 Task: For heading Arial Rounded MT Bold with Underline.  font size for heading26,  'Change the font style of data to'Browallia New.  and font size to 18,  Change the alignment of both headline & data to Align middle & Align Text left.  In the sheet  Excelerate Sales review 
Action: Mouse moved to (126, 140)
Screenshot: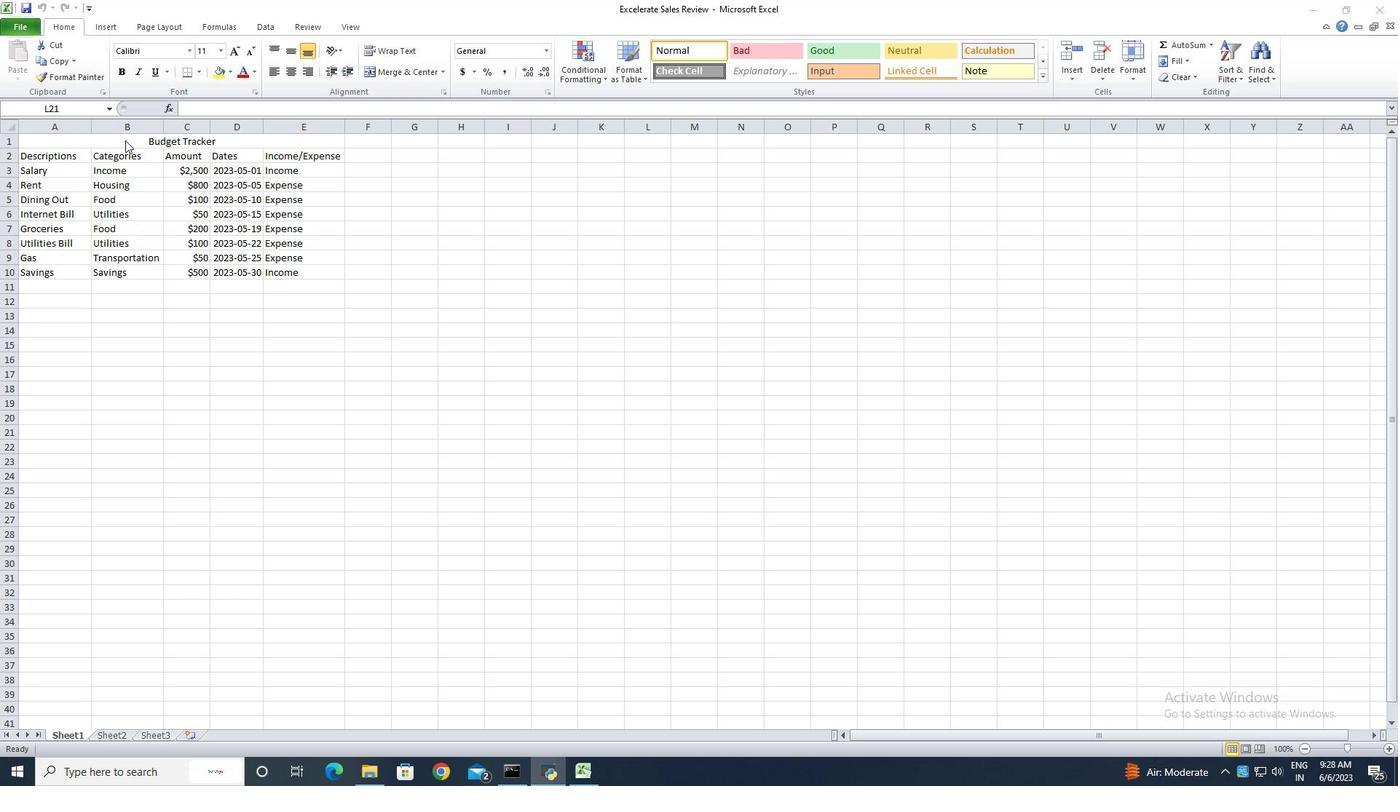 
Action: Mouse pressed left at (126, 140)
Screenshot: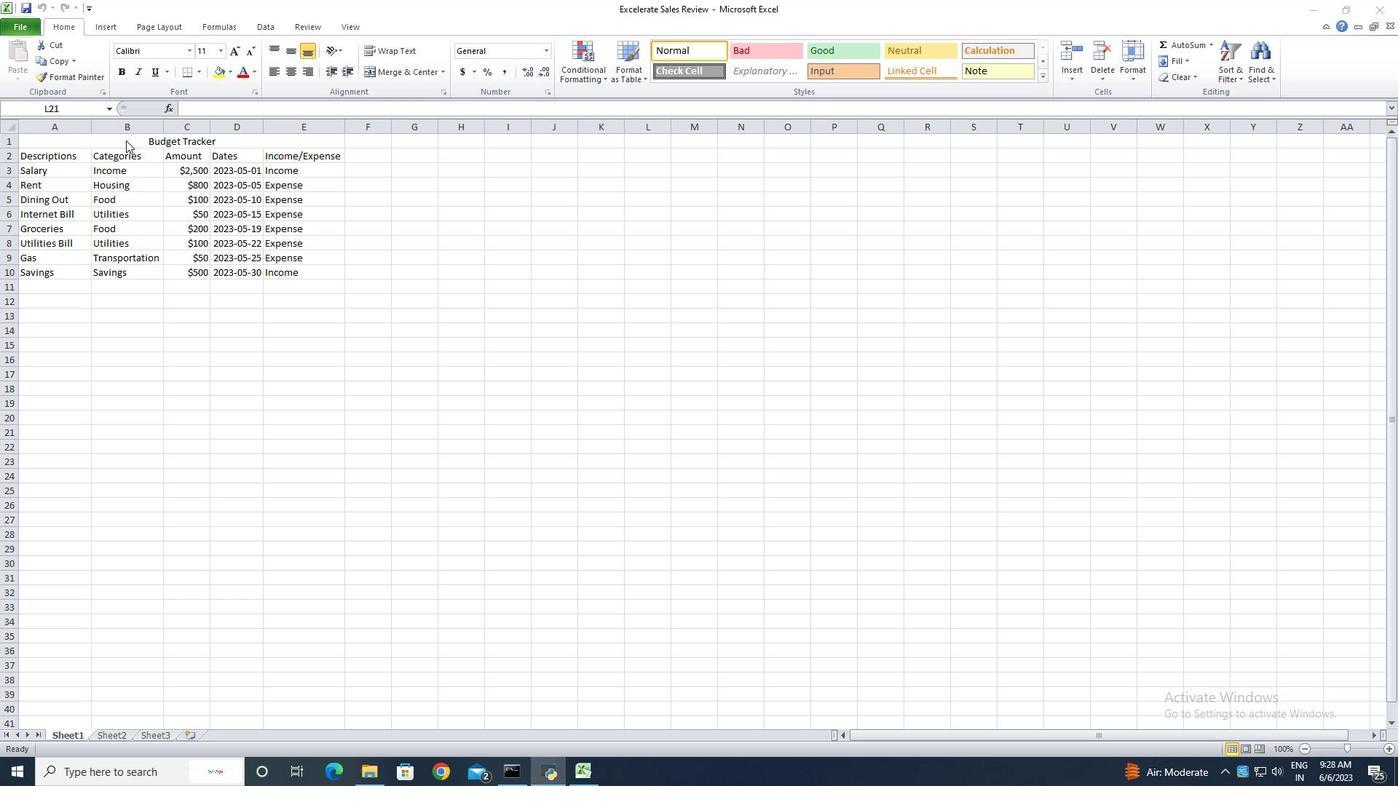 
Action: Mouse moved to (126, 140)
Screenshot: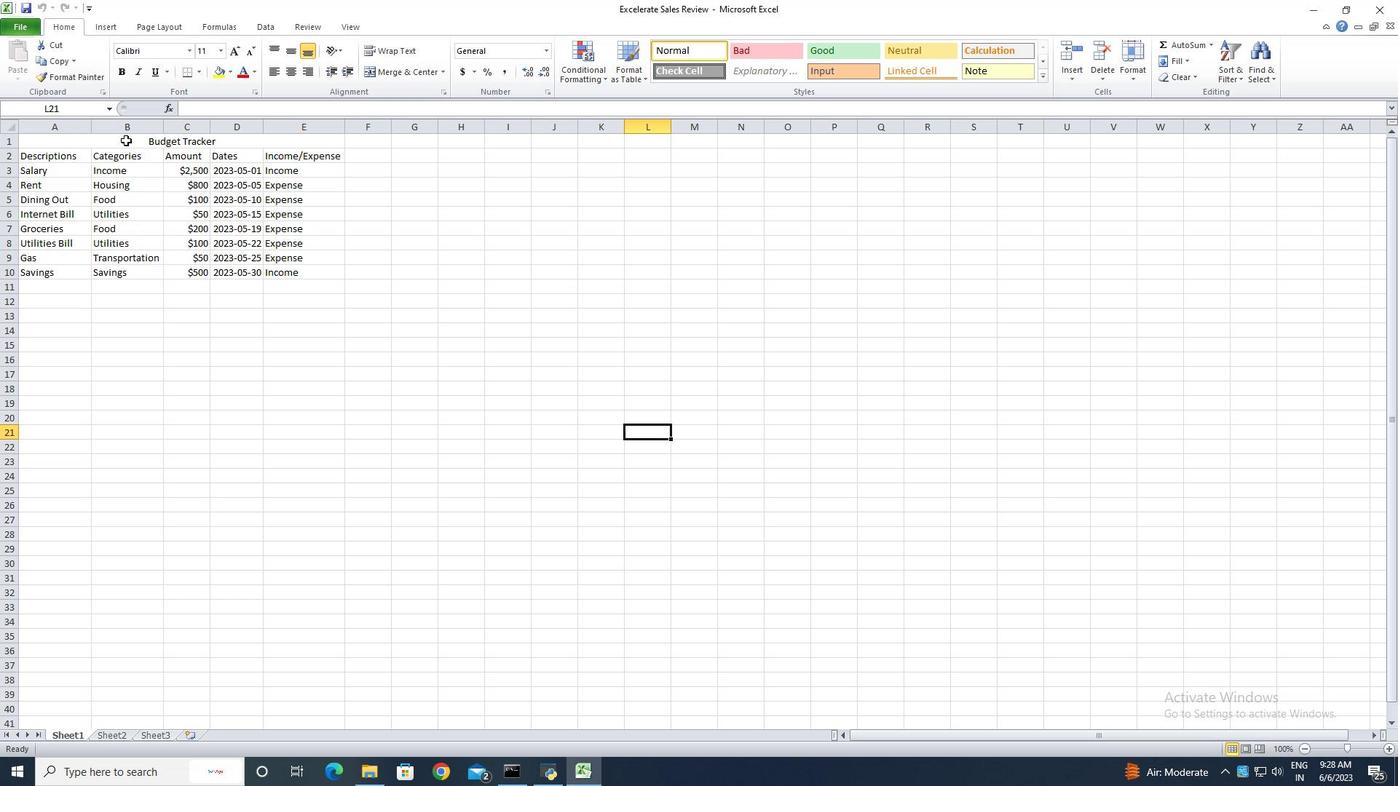 
Action: Mouse pressed left at (126, 140)
Screenshot: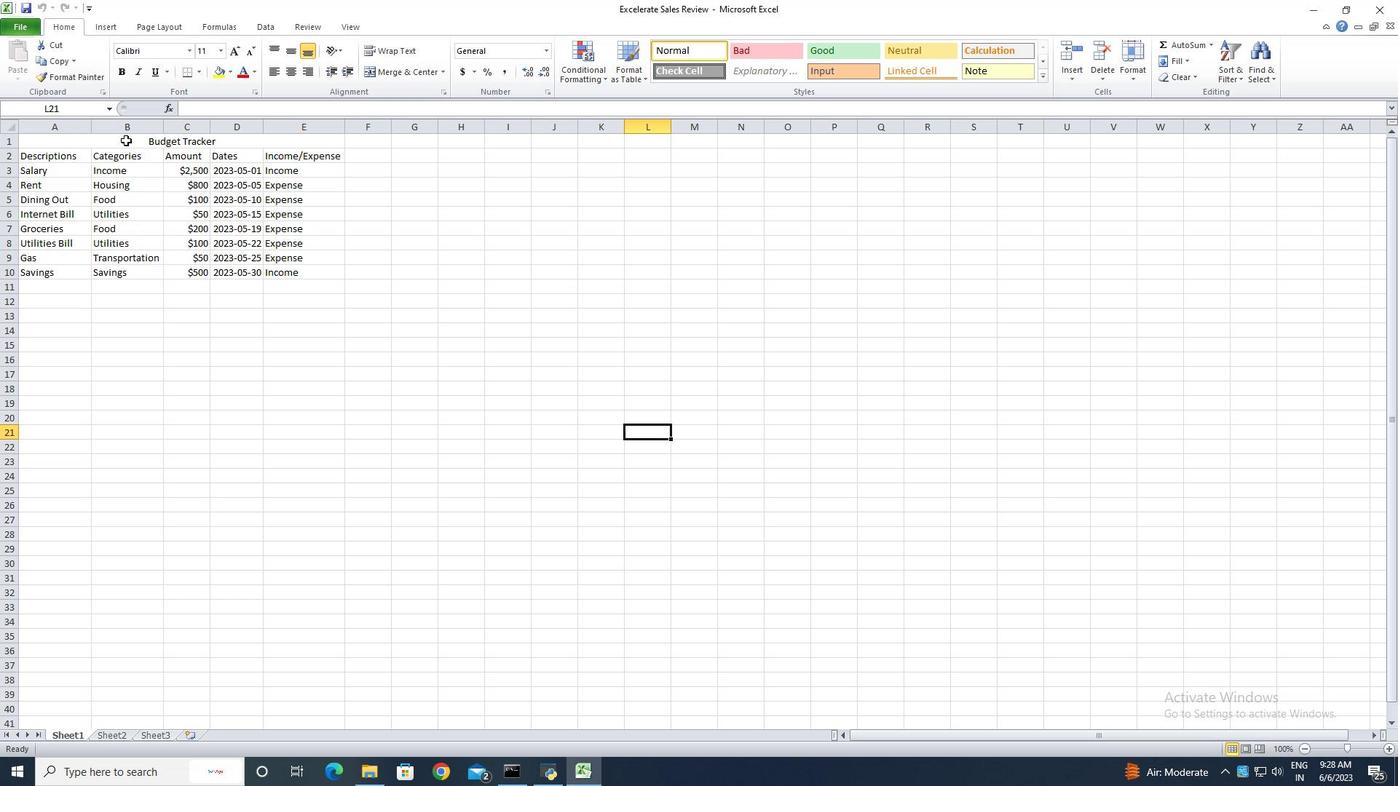 
Action: Mouse pressed left at (126, 140)
Screenshot: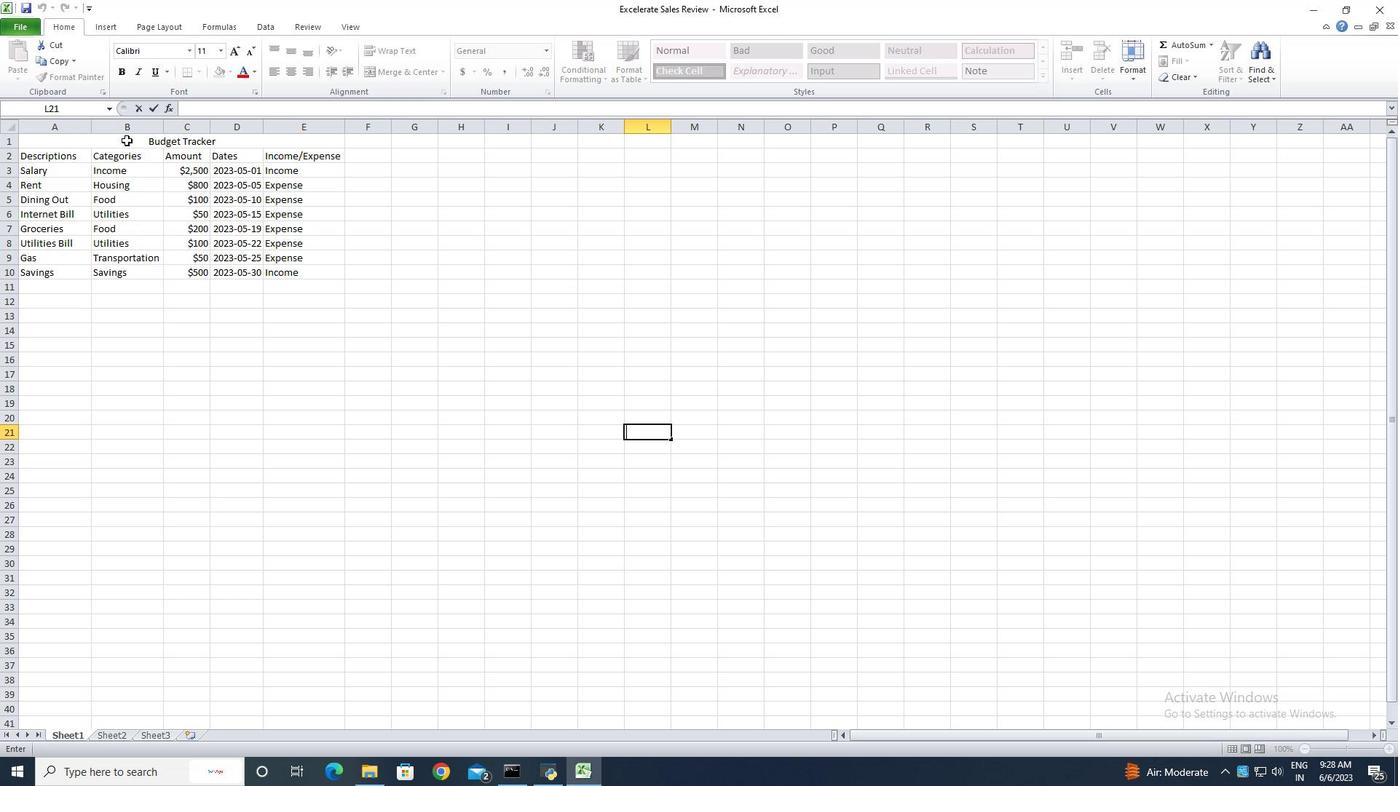 
Action: Mouse moved to (188, 45)
Screenshot: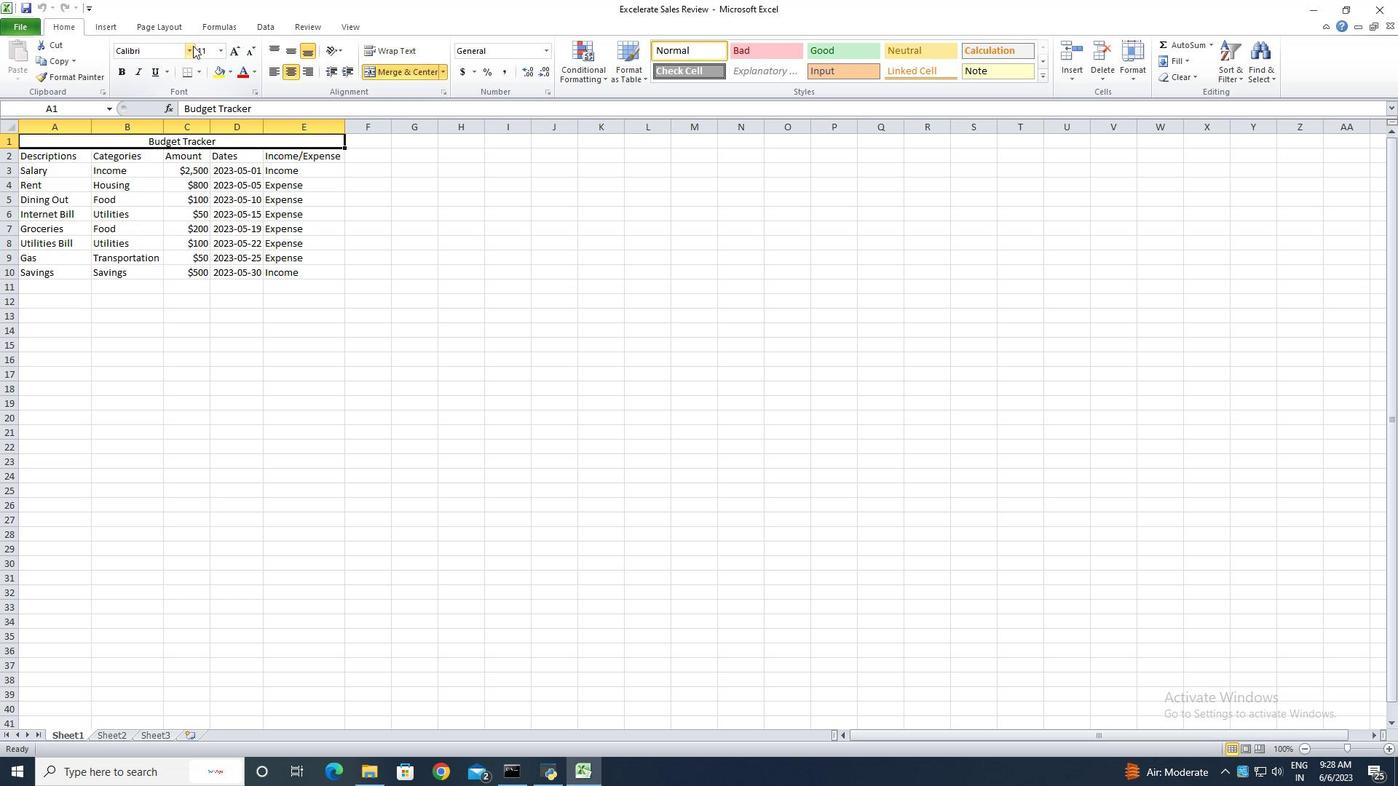 
Action: Mouse pressed left at (188, 45)
Screenshot: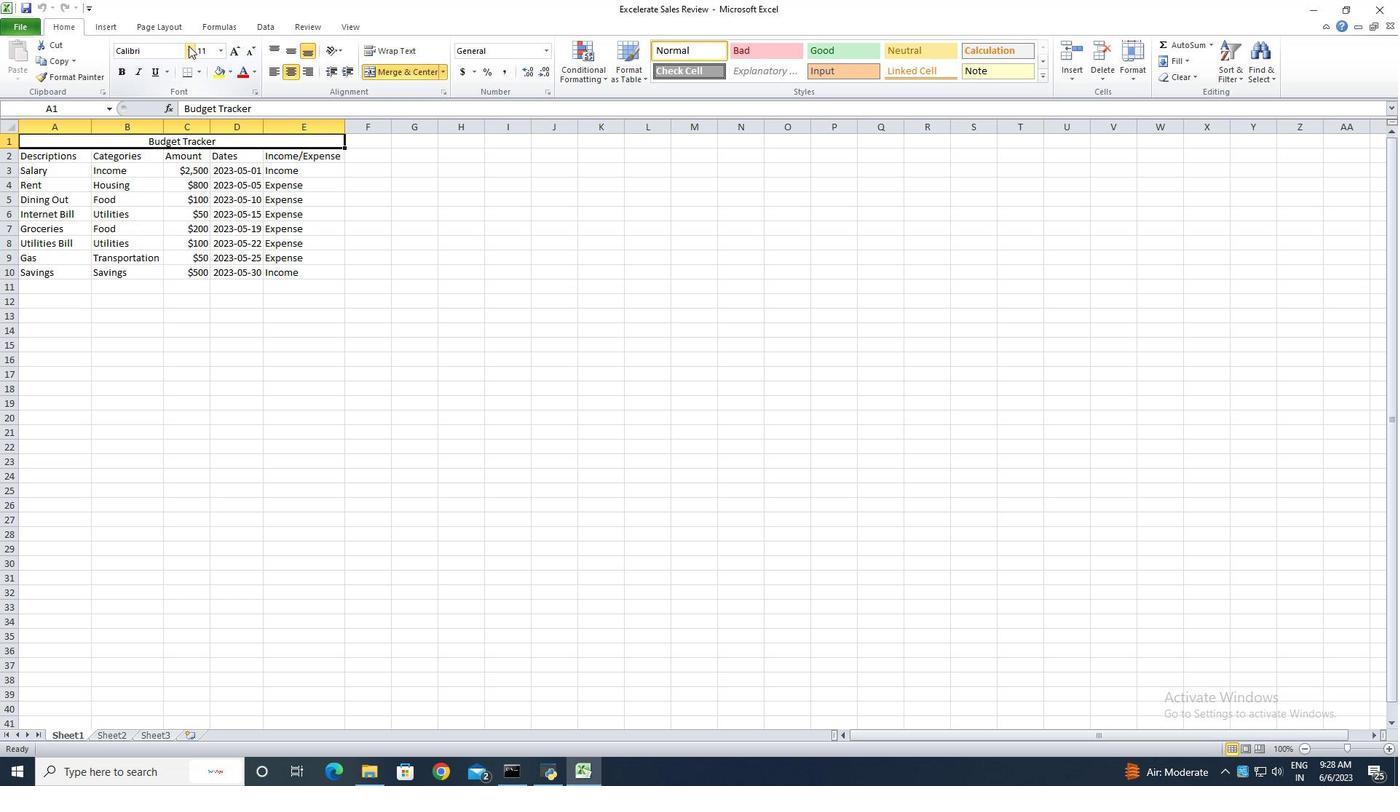 
Action: Mouse moved to (185, 219)
Screenshot: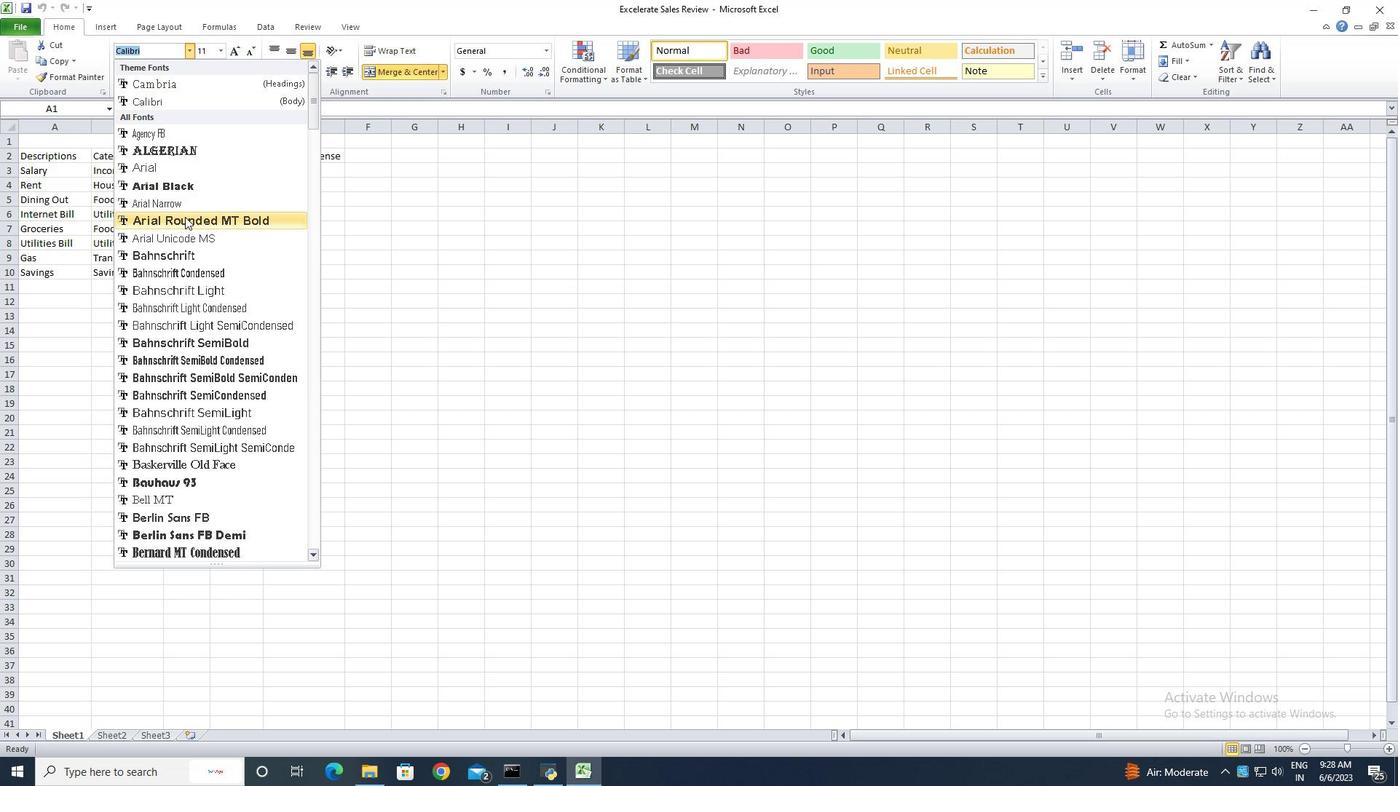 
Action: Mouse pressed left at (185, 219)
Screenshot: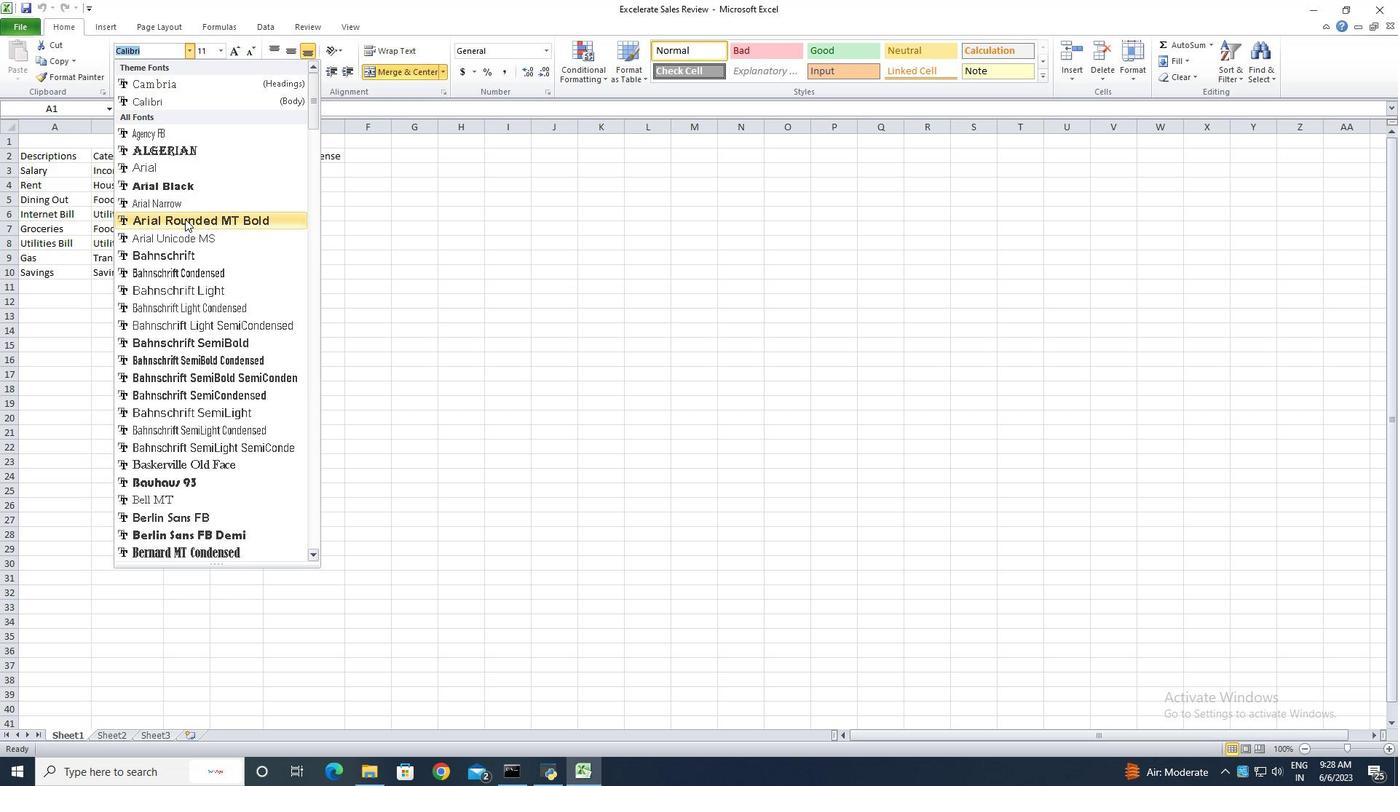 
Action: Mouse moved to (158, 72)
Screenshot: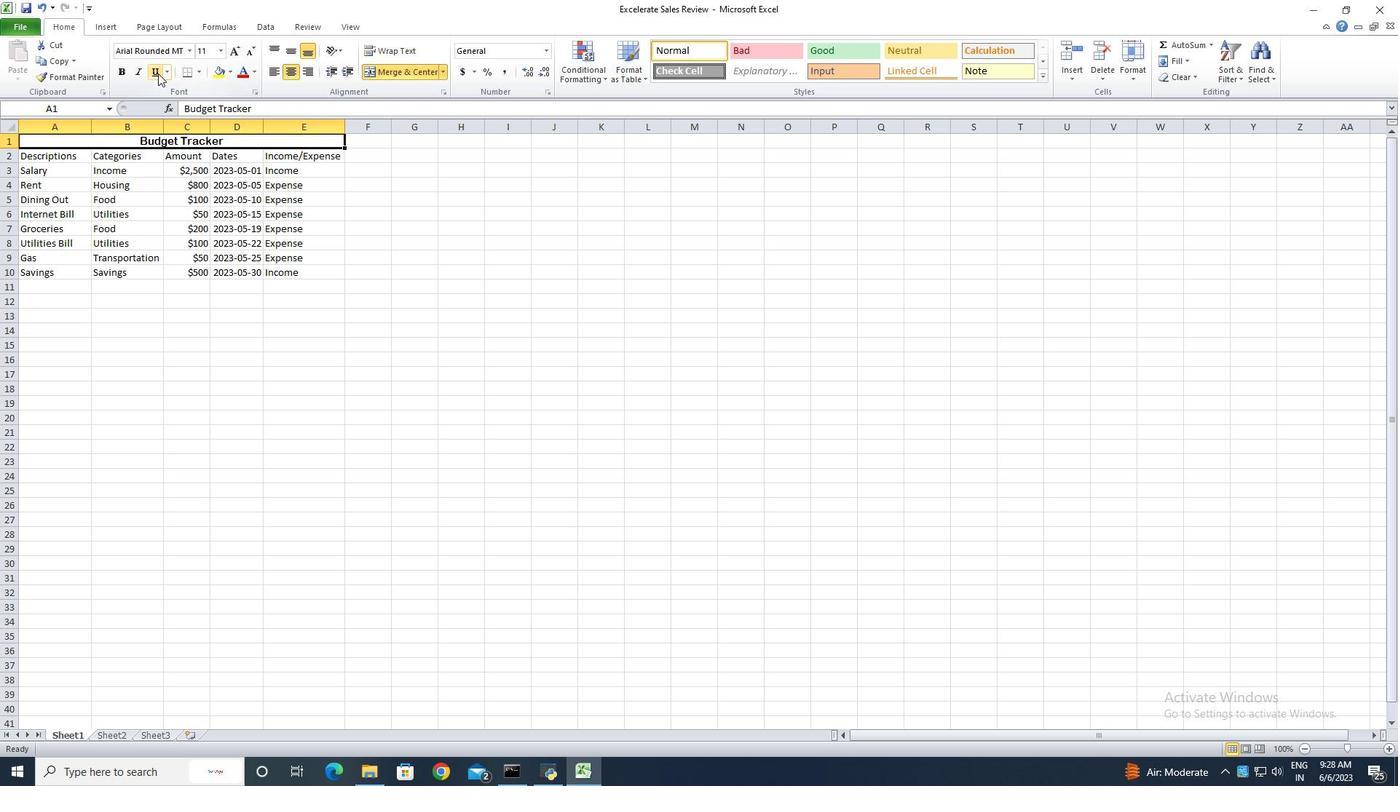 
Action: Mouse pressed left at (158, 72)
Screenshot: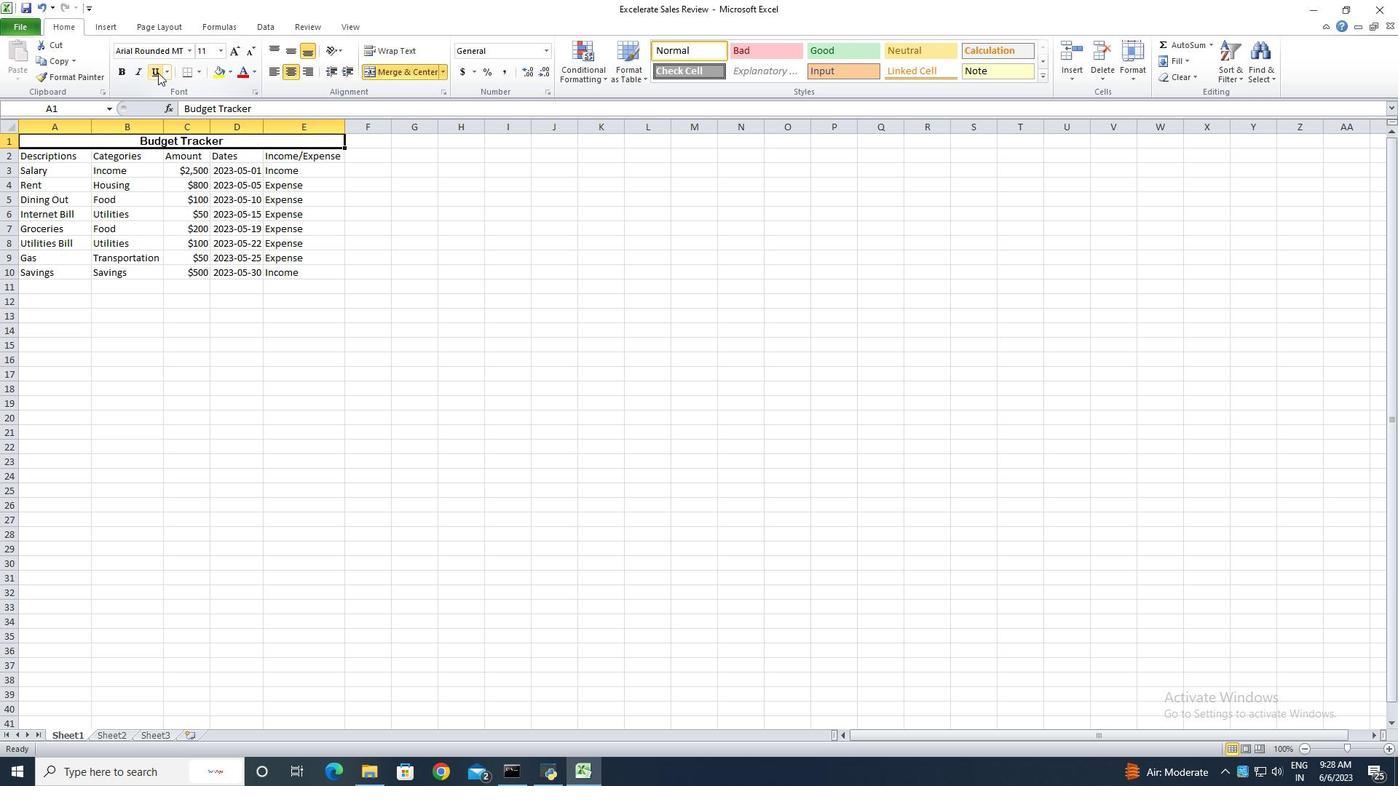 
Action: Mouse moved to (236, 52)
Screenshot: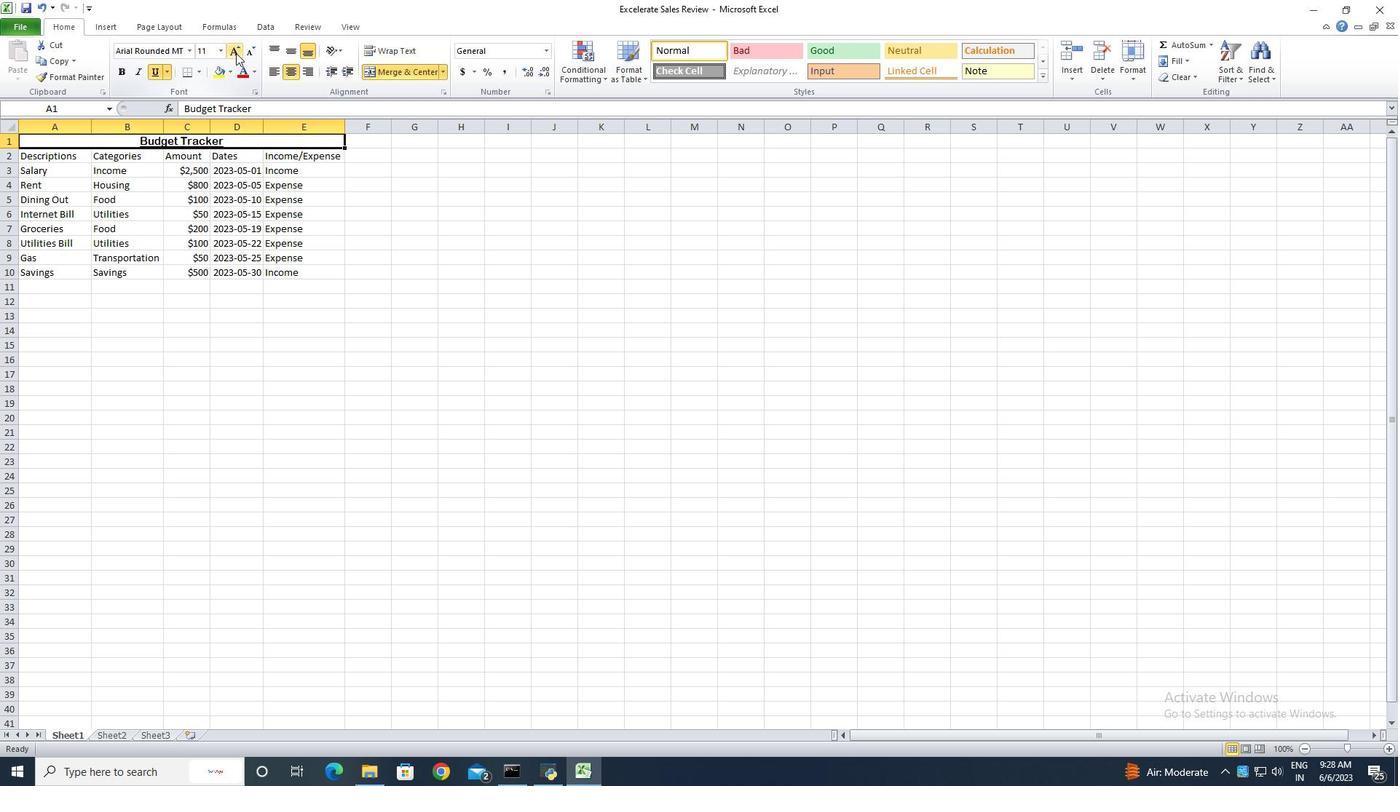
Action: Mouse pressed left at (236, 52)
Screenshot: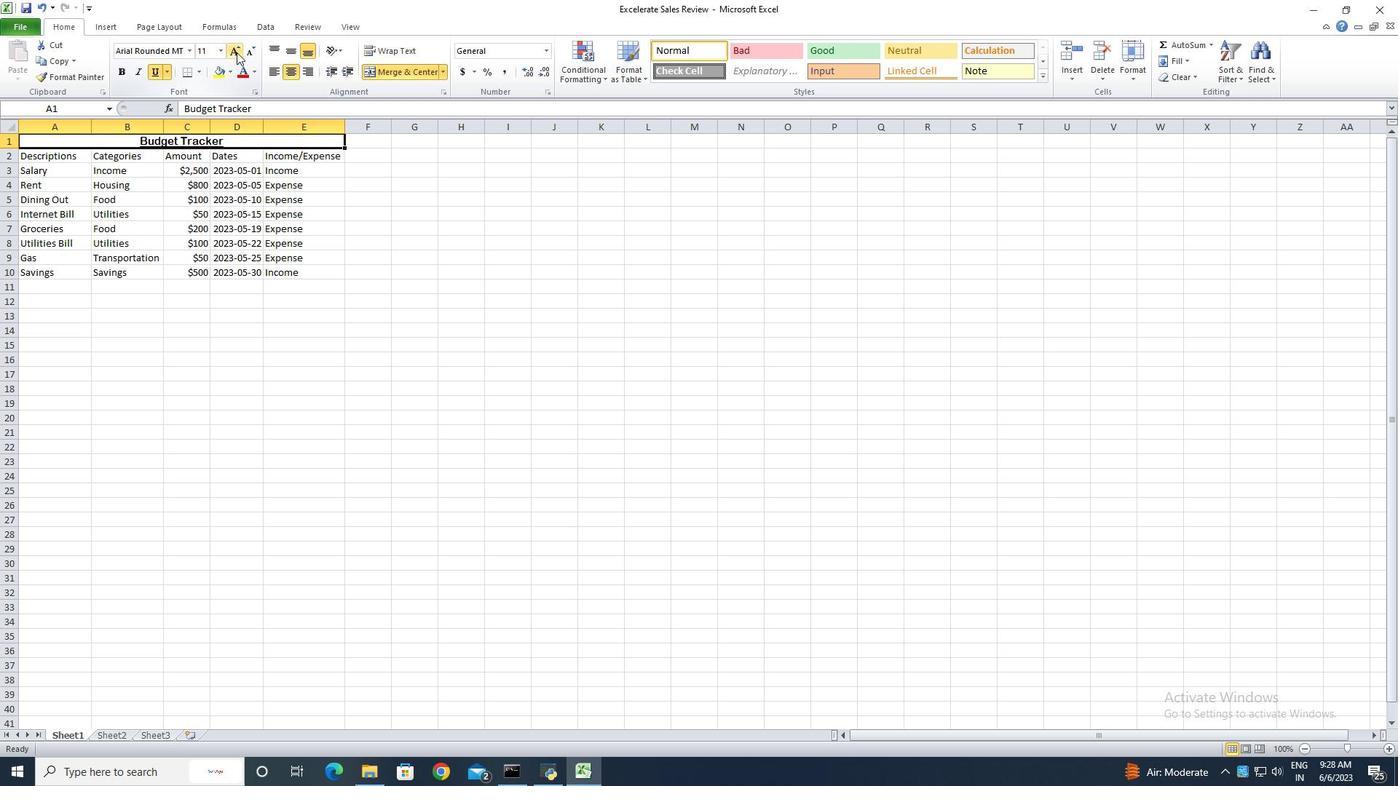 
Action: Mouse pressed left at (236, 52)
Screenshot: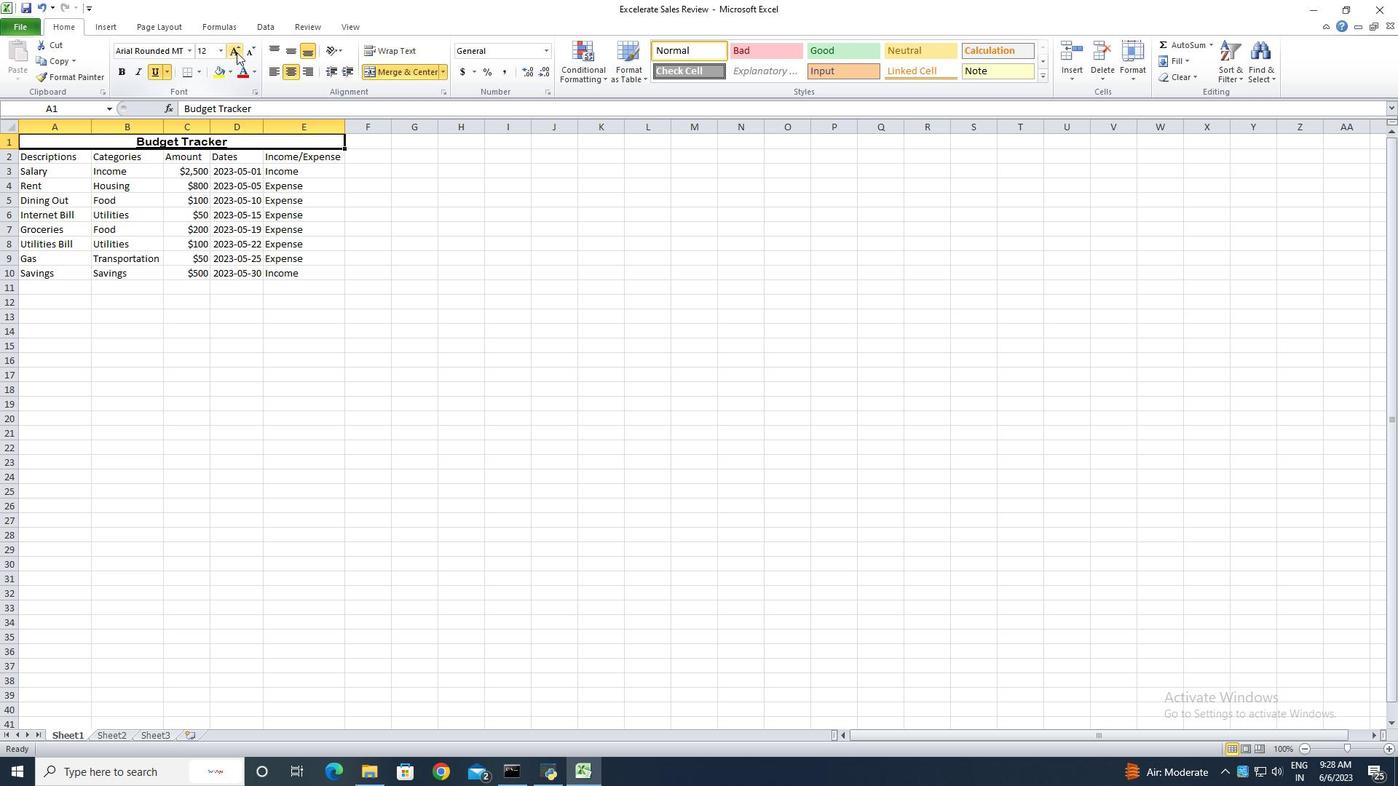 
Action: Mouse pressed left at (236, 52)
Screenshot: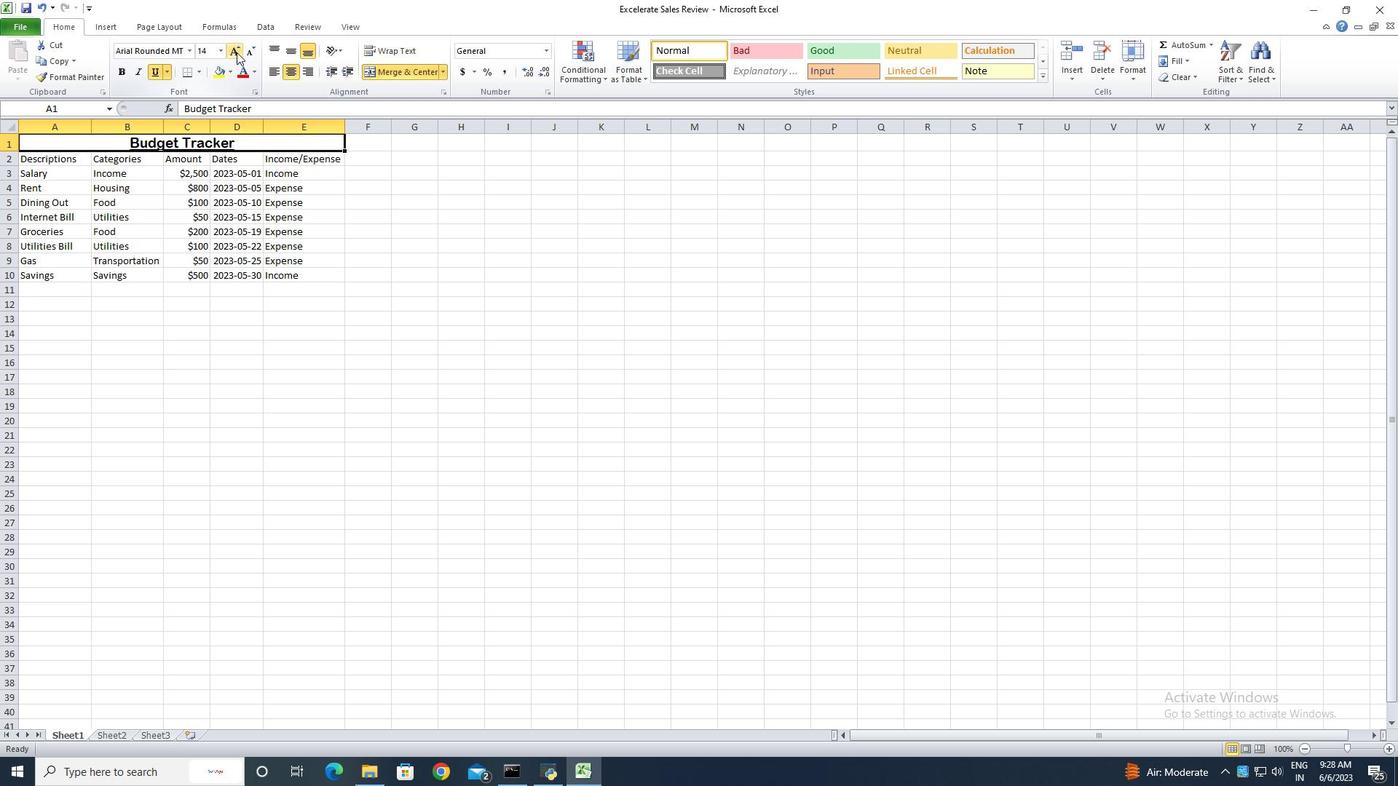 
Action: Mouse pressed left at (236, 52)
Screenshot: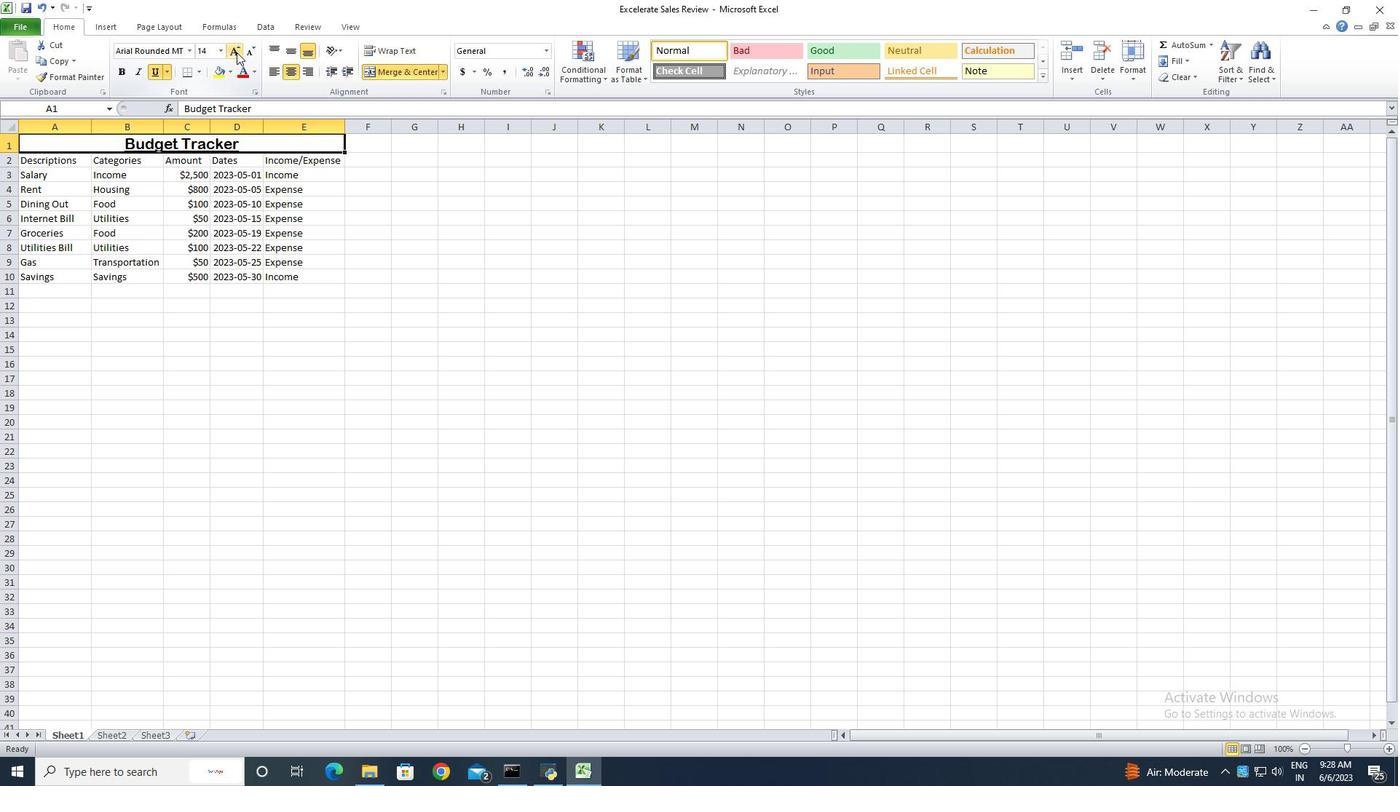 
Action: Mouse pressed left at (236, 52)
Screenshot: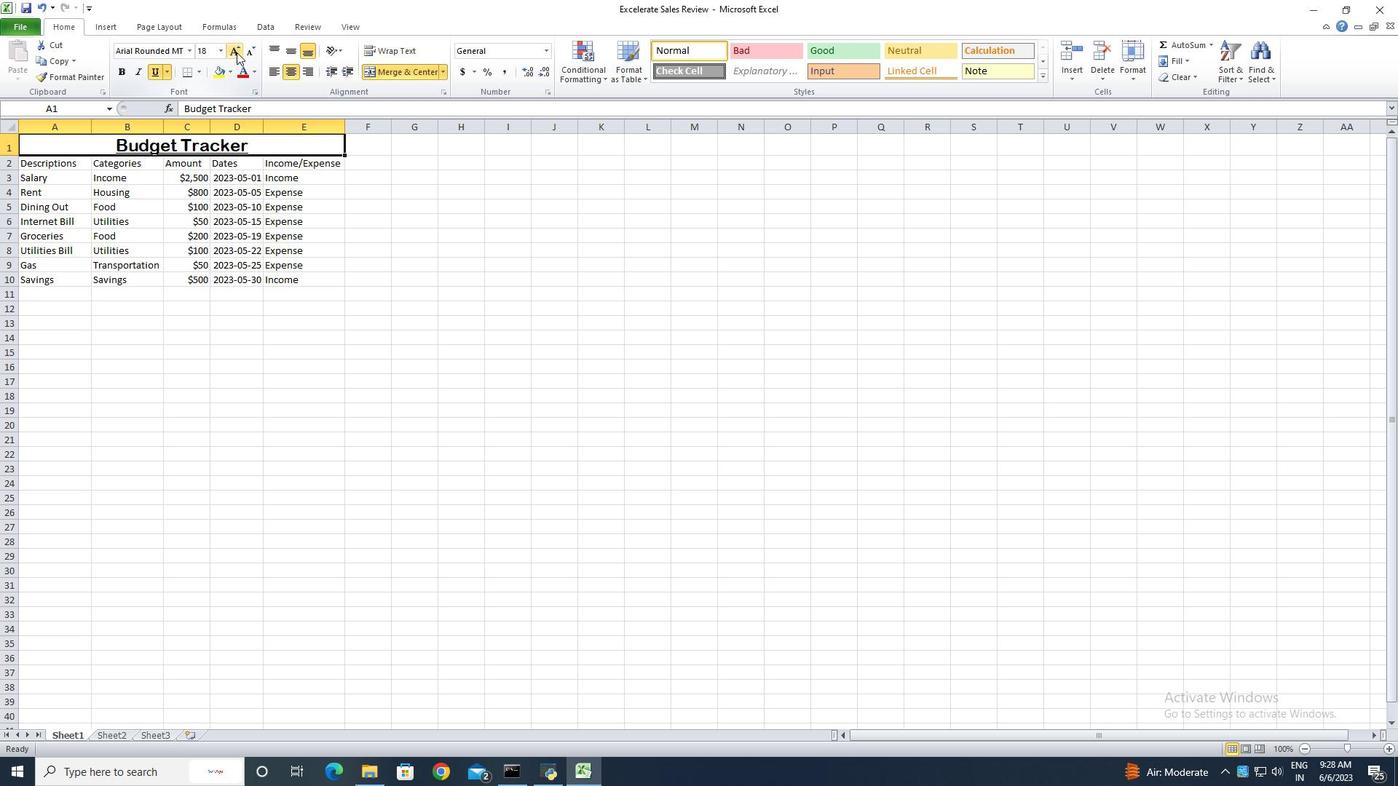 
Action: Mouse pressed left at (236, 52)
Screenshot: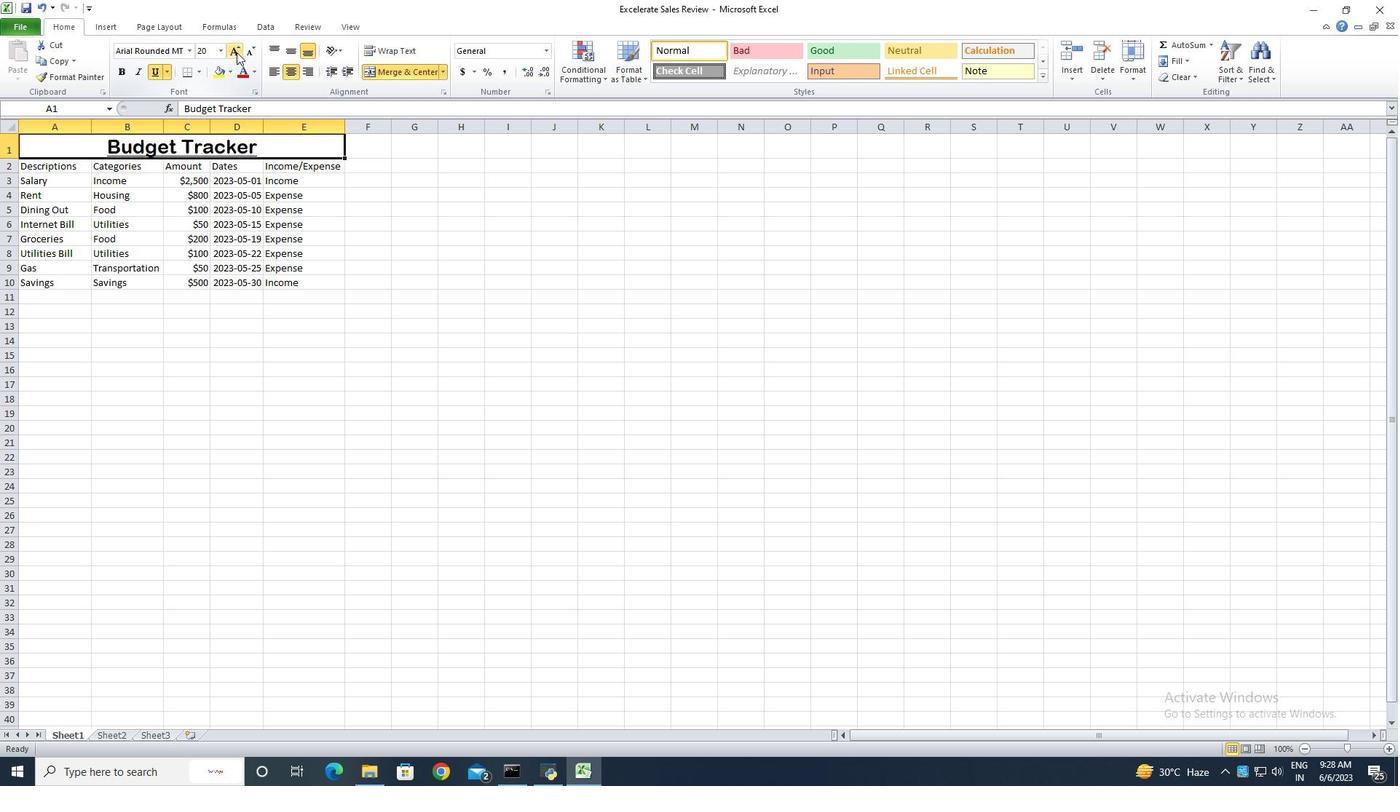 
Action: Mouse pressed left at (236, 52)
Screenshot: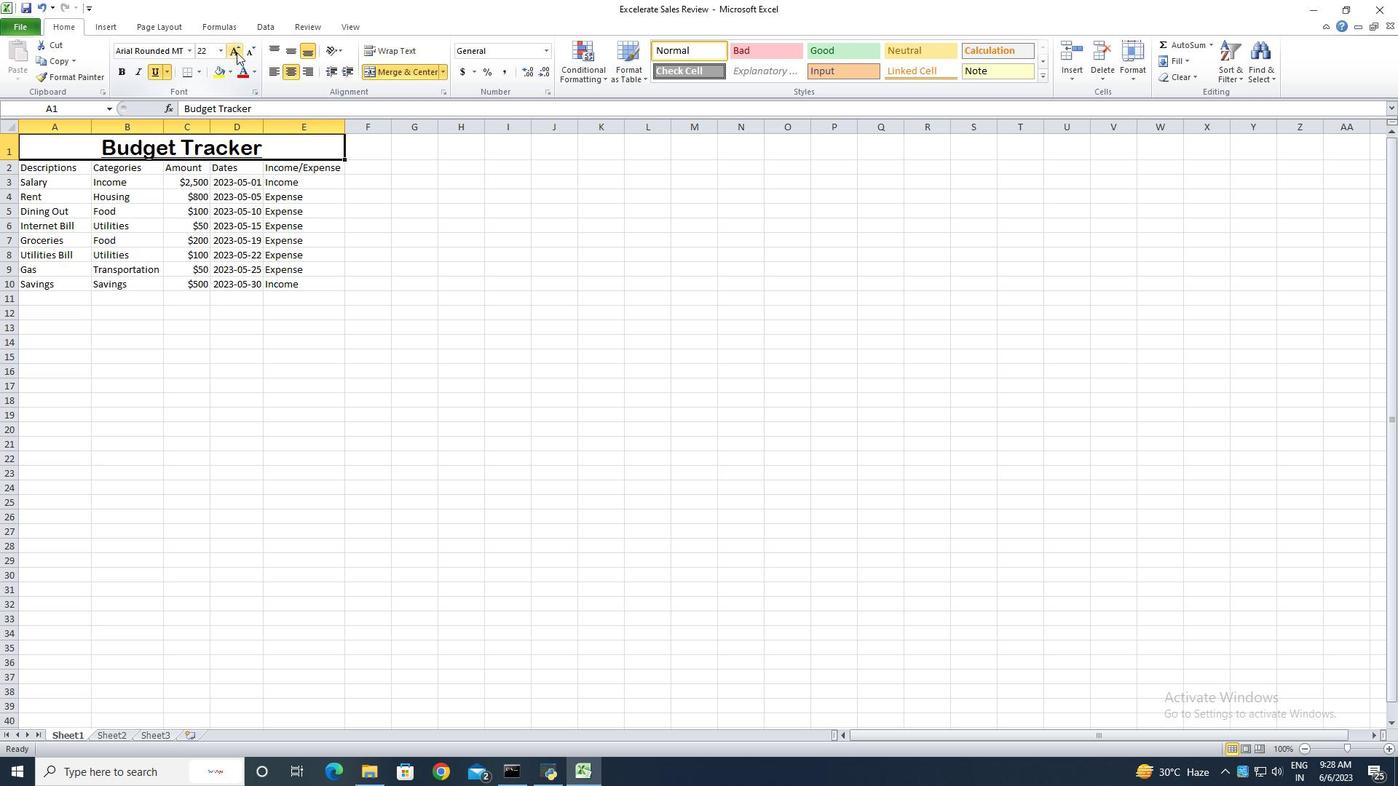 
Action: Mouse pressed left at (236, 52)
Screenshot: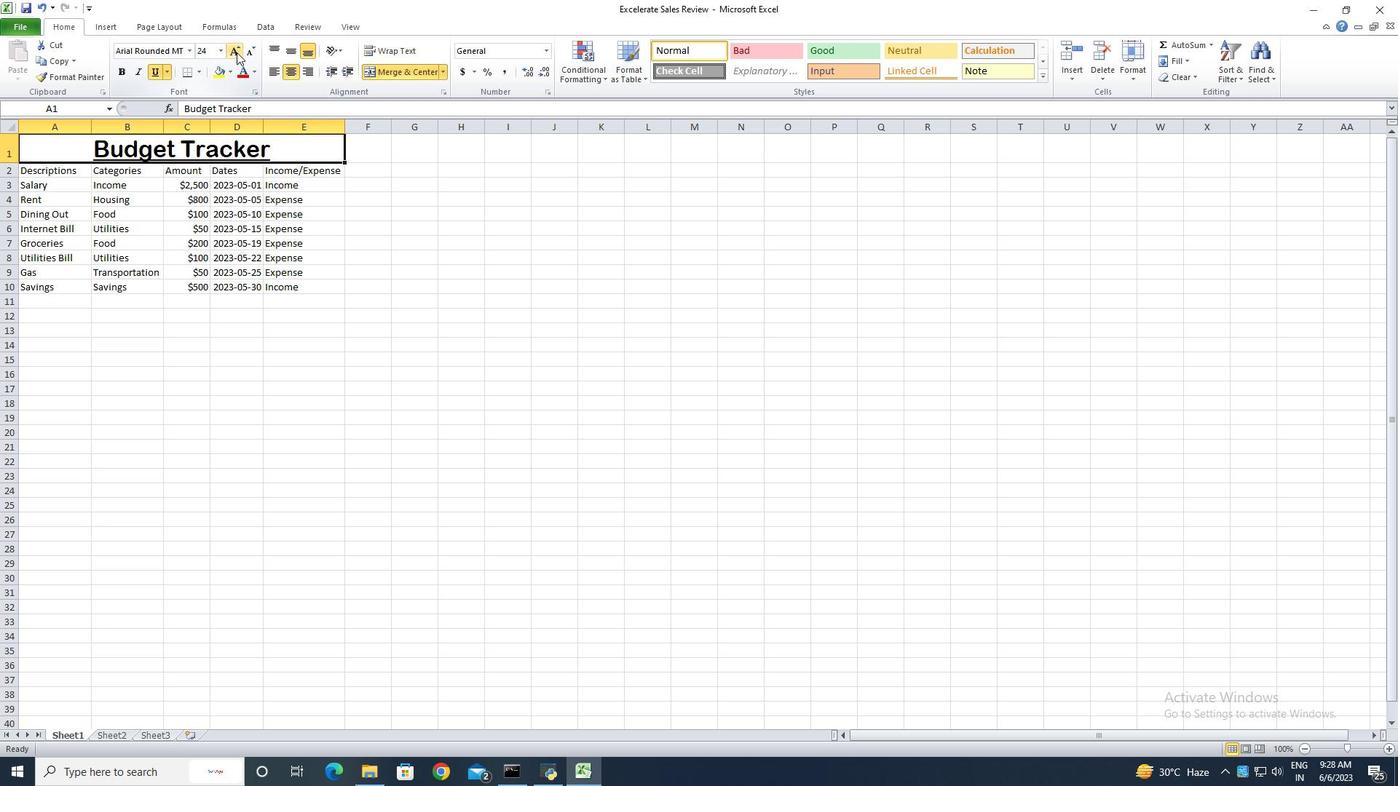 
Action: Mouse moved to (43, 173)
Screenshot: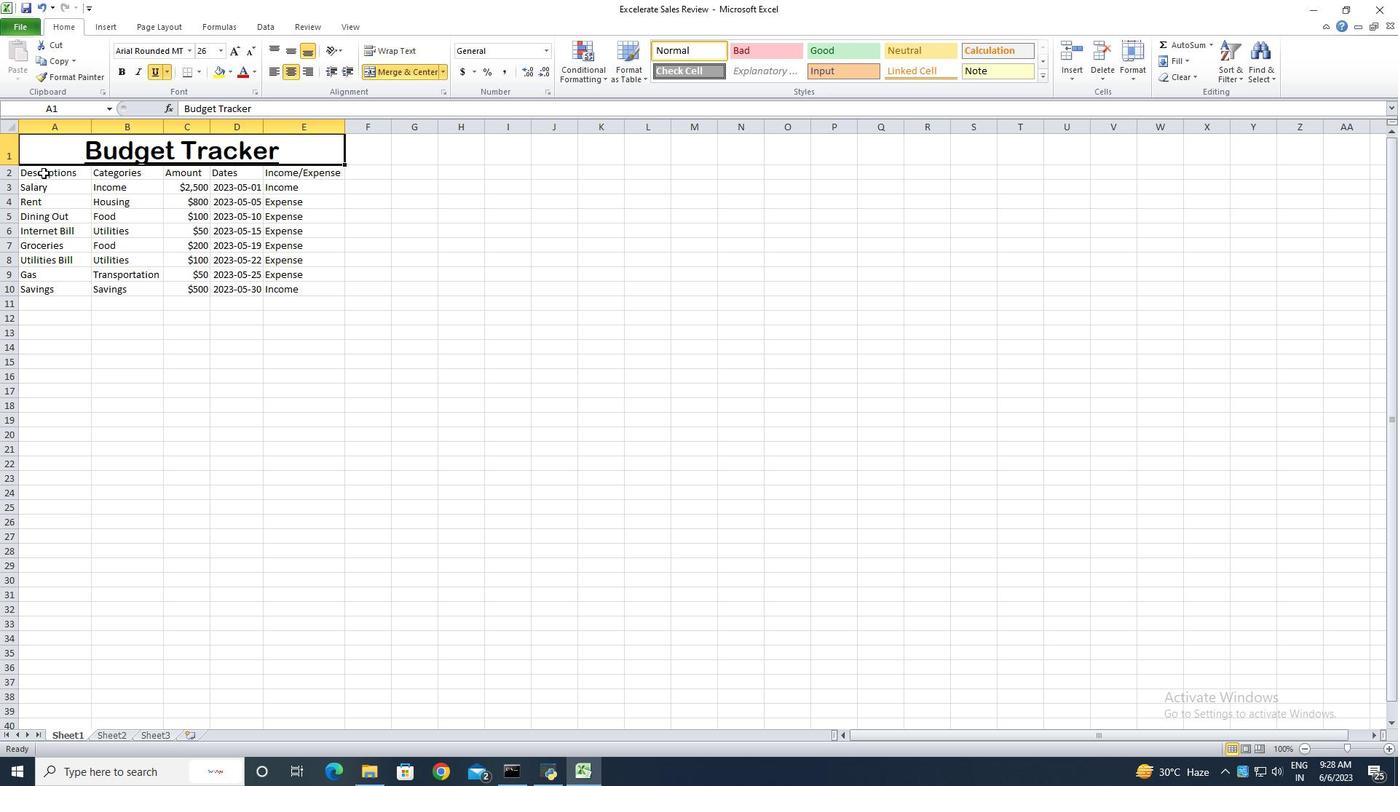 
Action: Mouse pressed left at (43, 173)
Screenshot: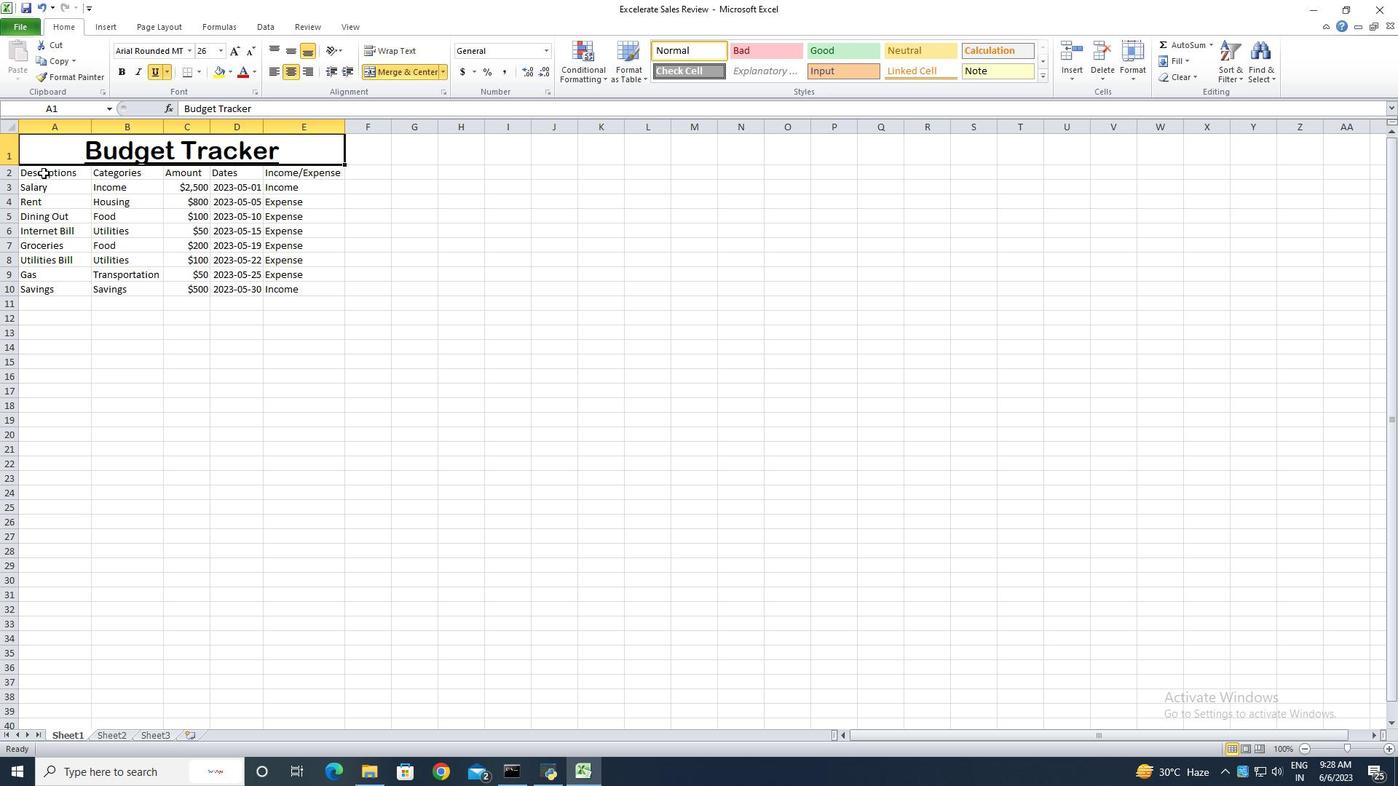 
Action: Mouse moved to (191, 49)
Screenshot: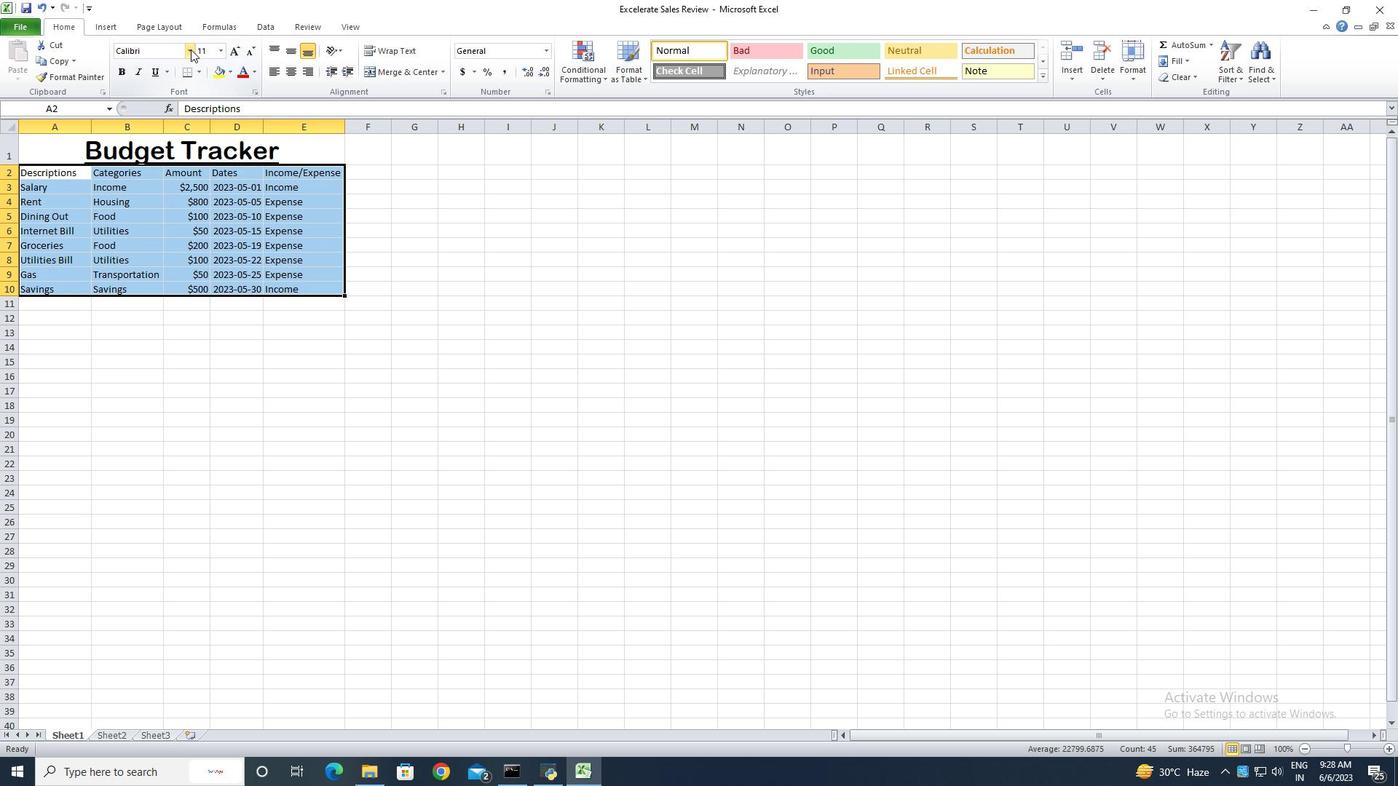 
Action: Mouse pressed left at (191, 49)
Screenshot: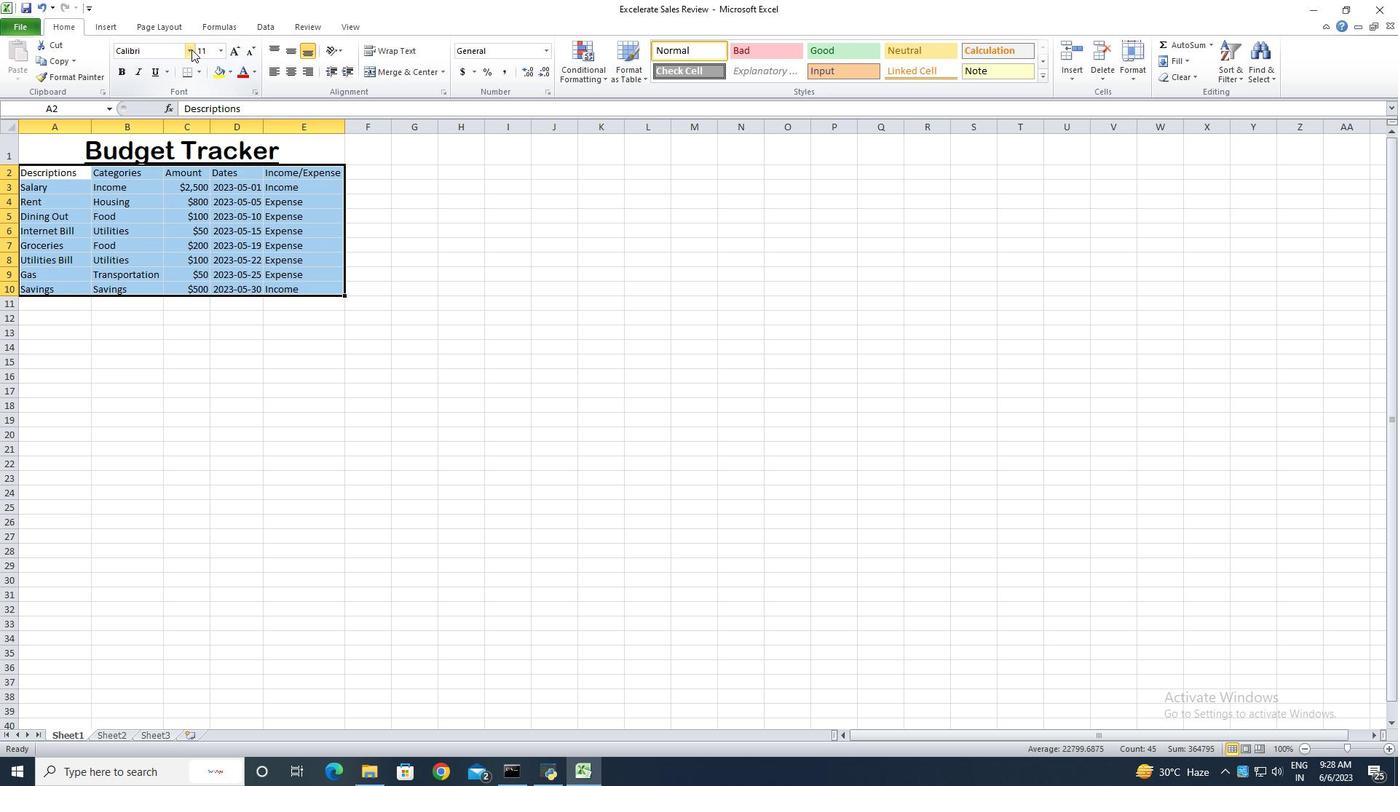 
Action: Key pressed <Key.shift>Browallia<Key.space><Key.shift>New<Key.enter>
Screenshot: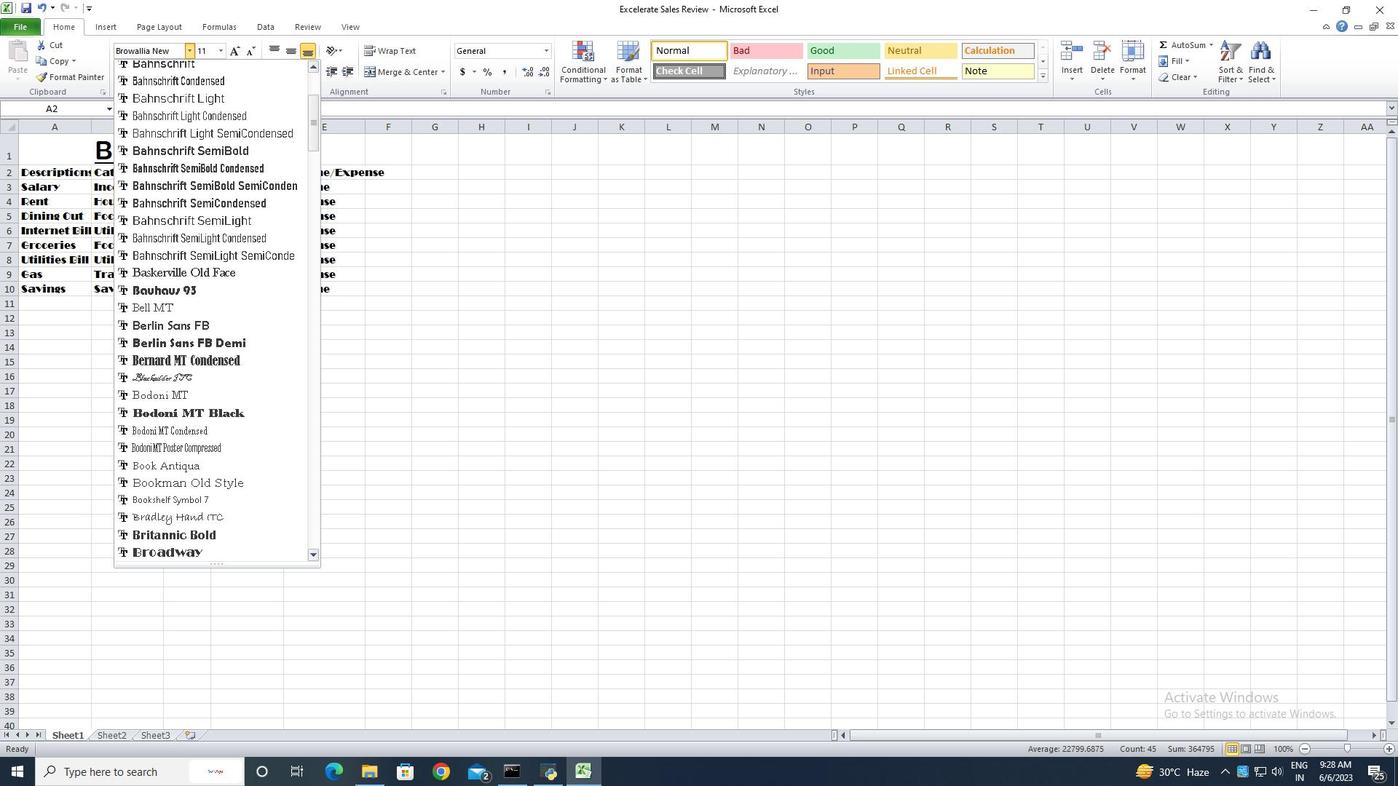 
Action: Mouse moved to (241, 50)
Screenshot: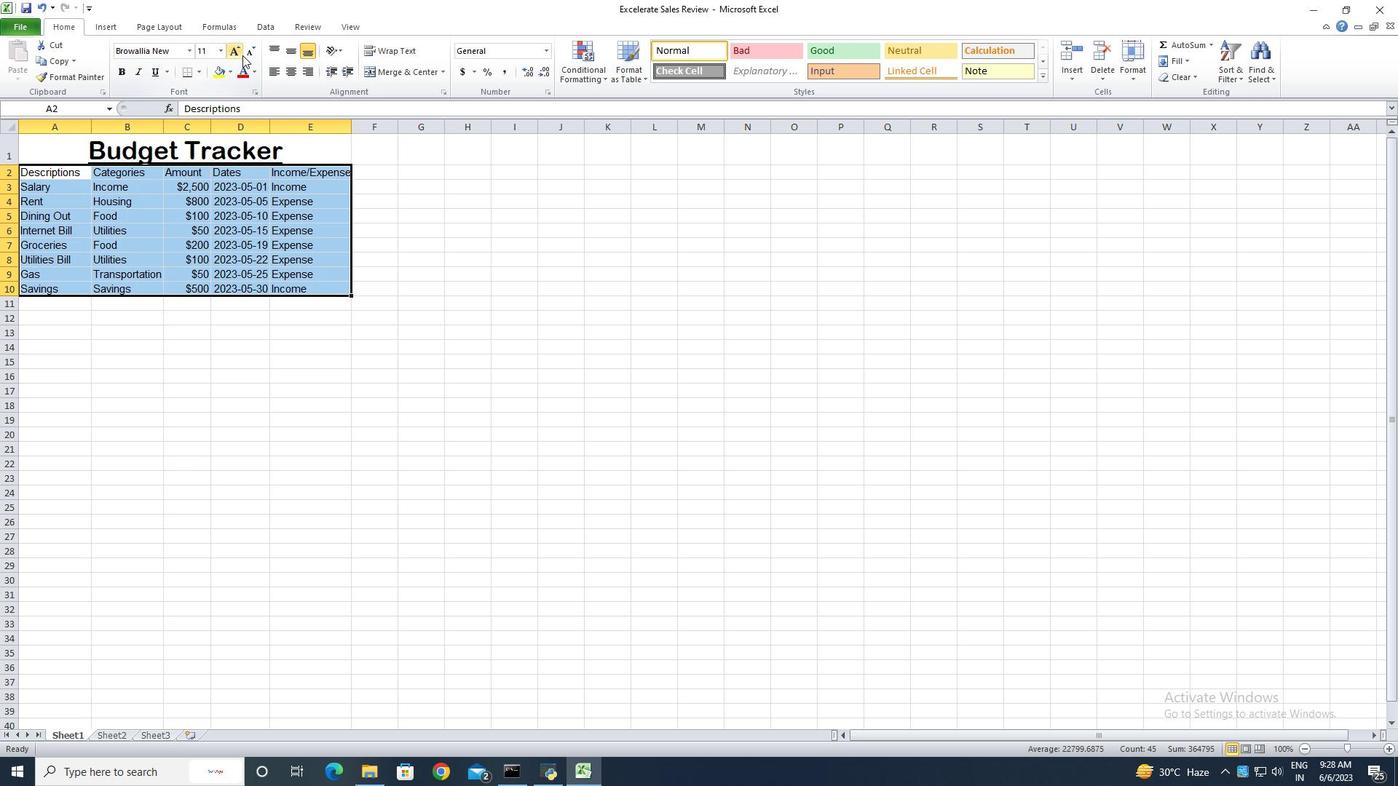 
Action: Mouse pressed left at (241, 50)
Screenshot: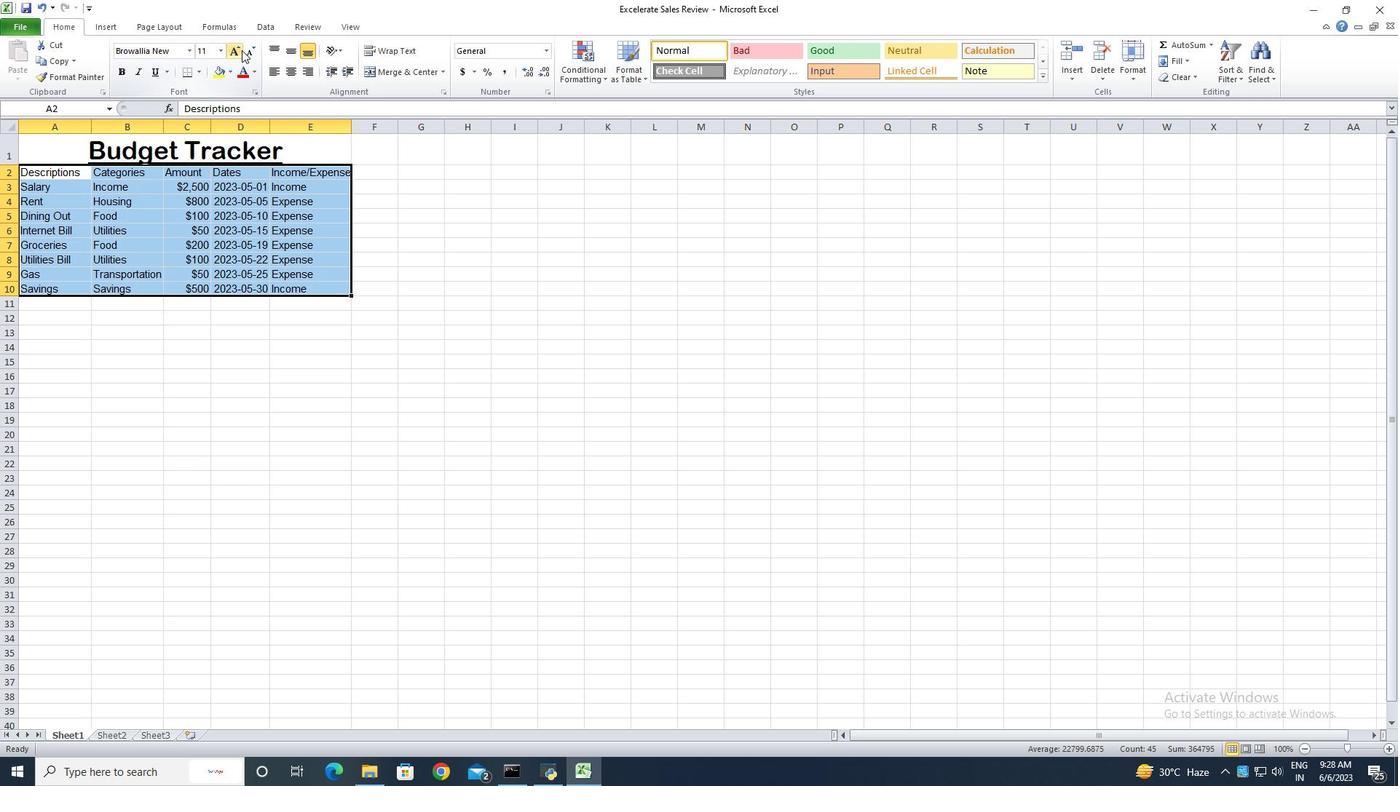 
Action: Mouse pressed left at (241, 50)
Screenshot: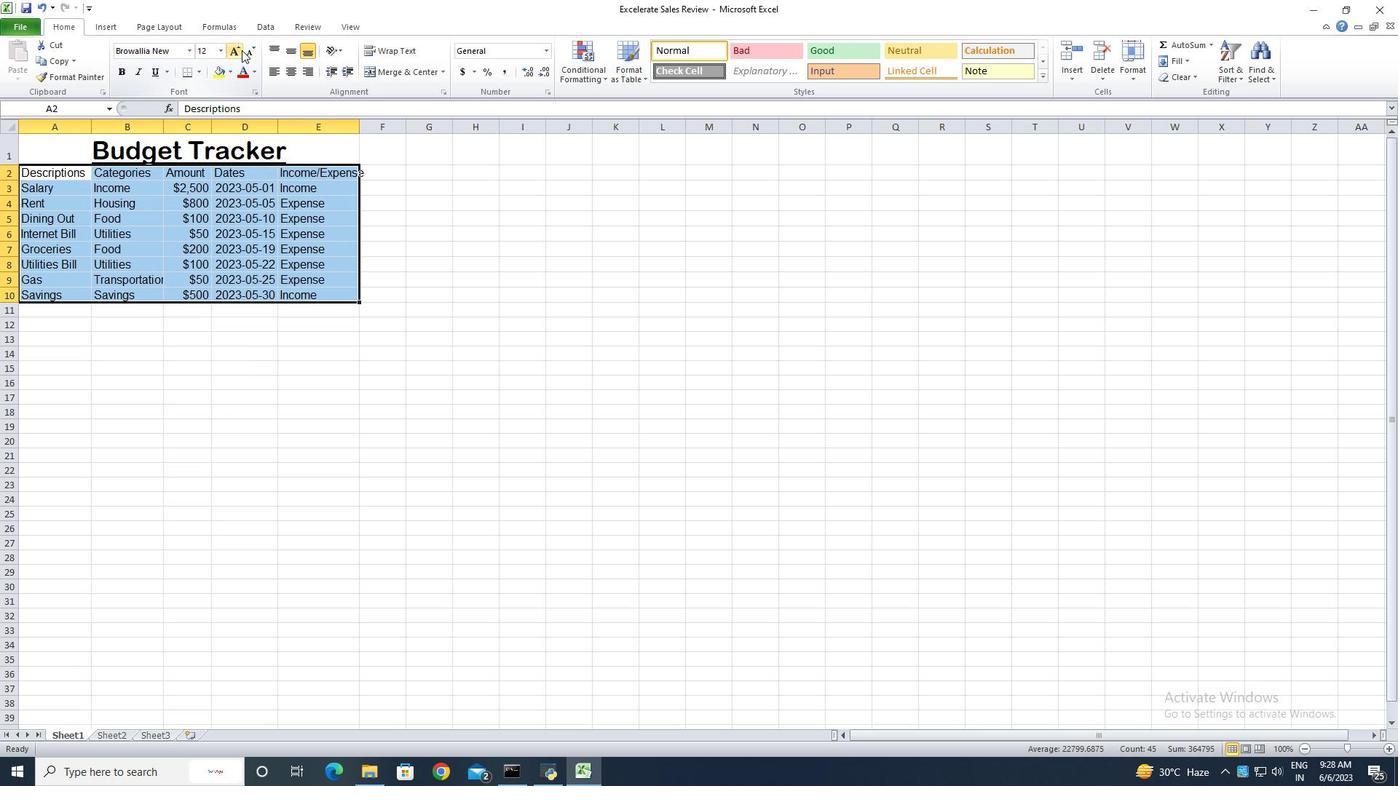 
Action: Mouse pressed left at (241, 50)
Screenshot: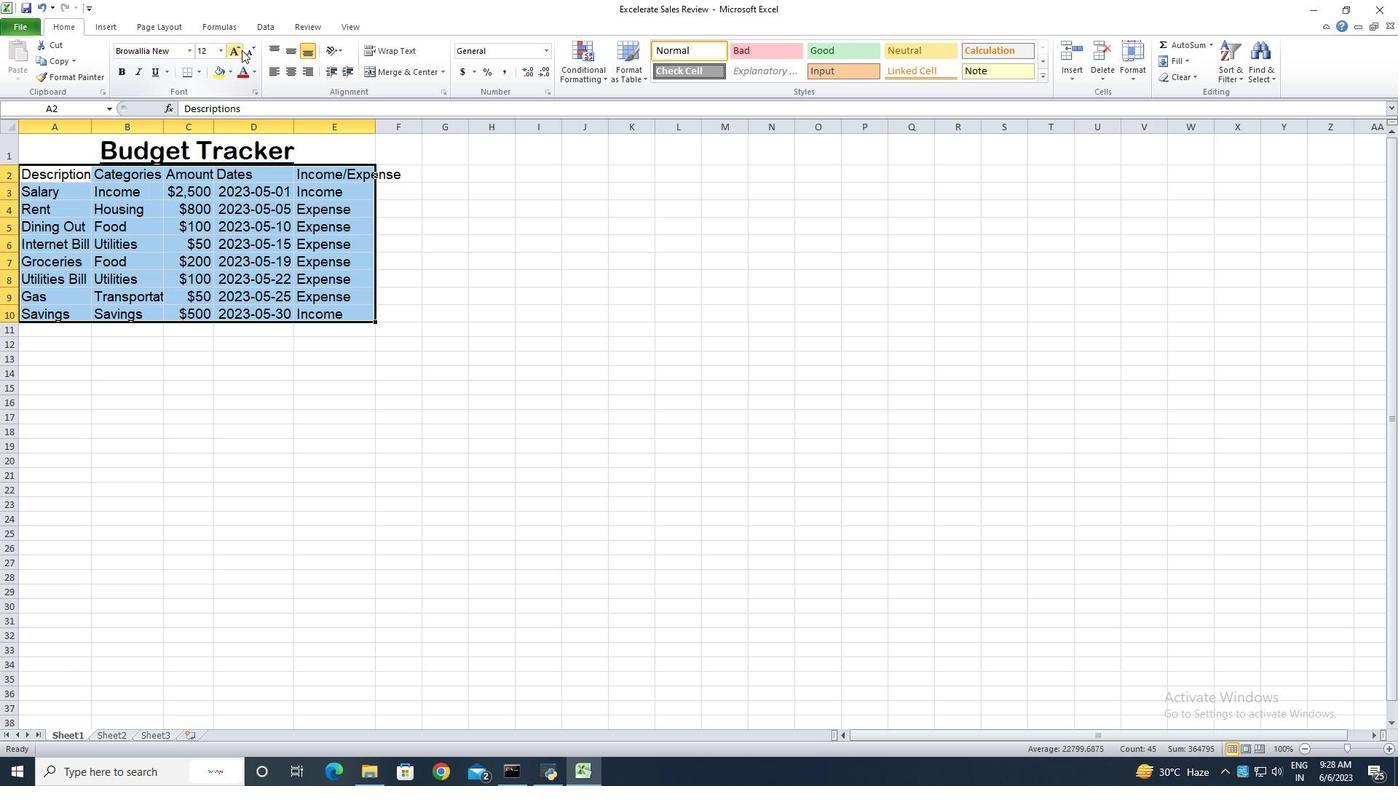 
Action: Mouse pressed left at (241, 50)
Screenshot: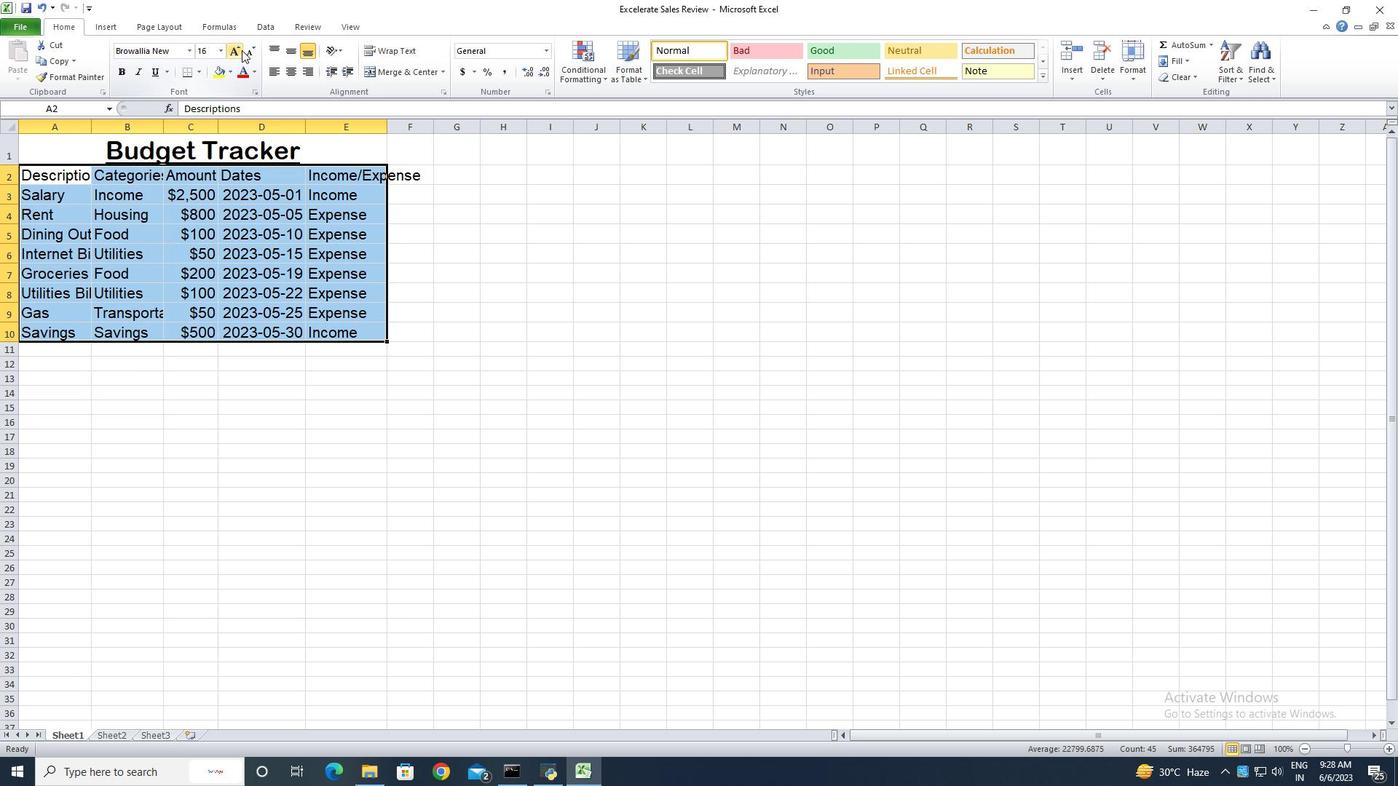 
Action: Mouse moved to (130, 434)
Screenshot: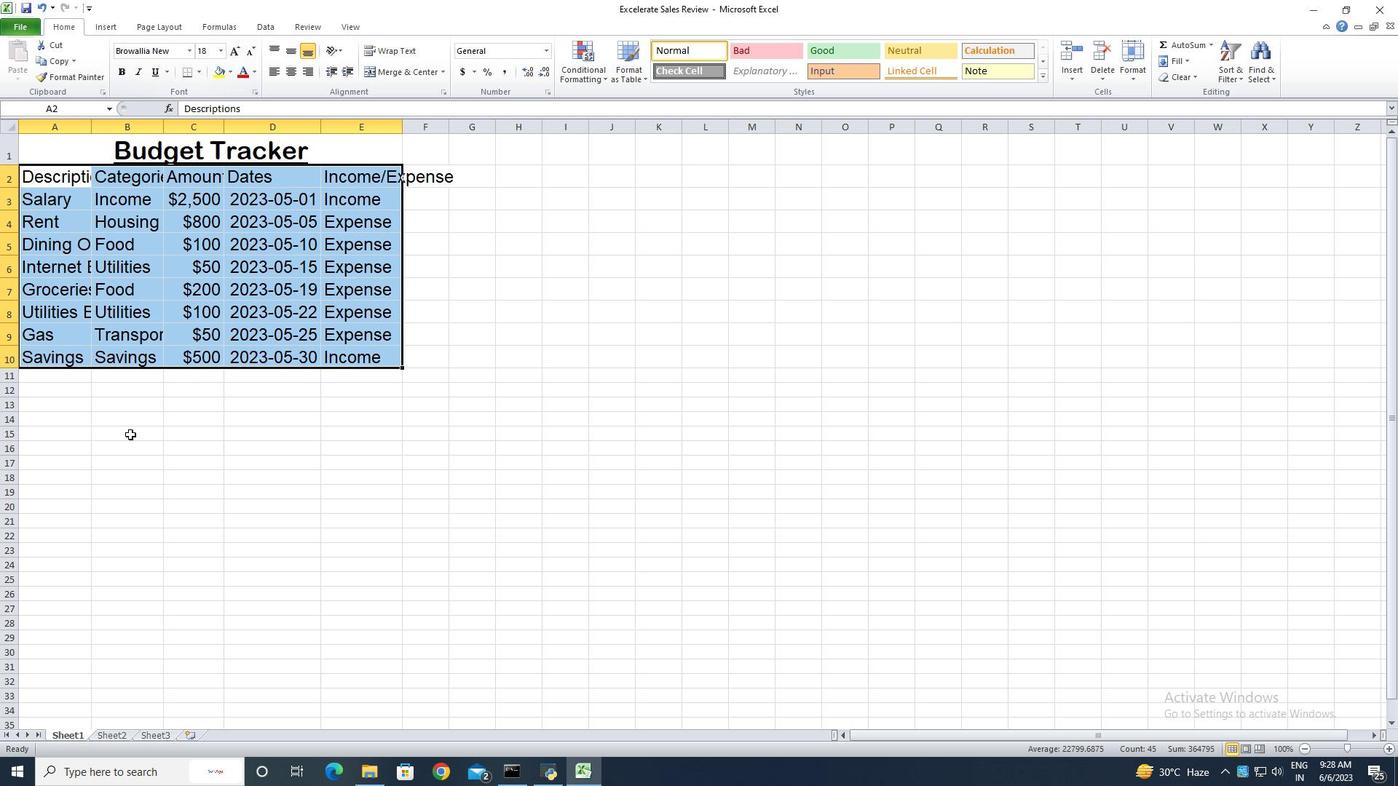 
Action: Mouse pressed left at (130, 434)
Screenshot: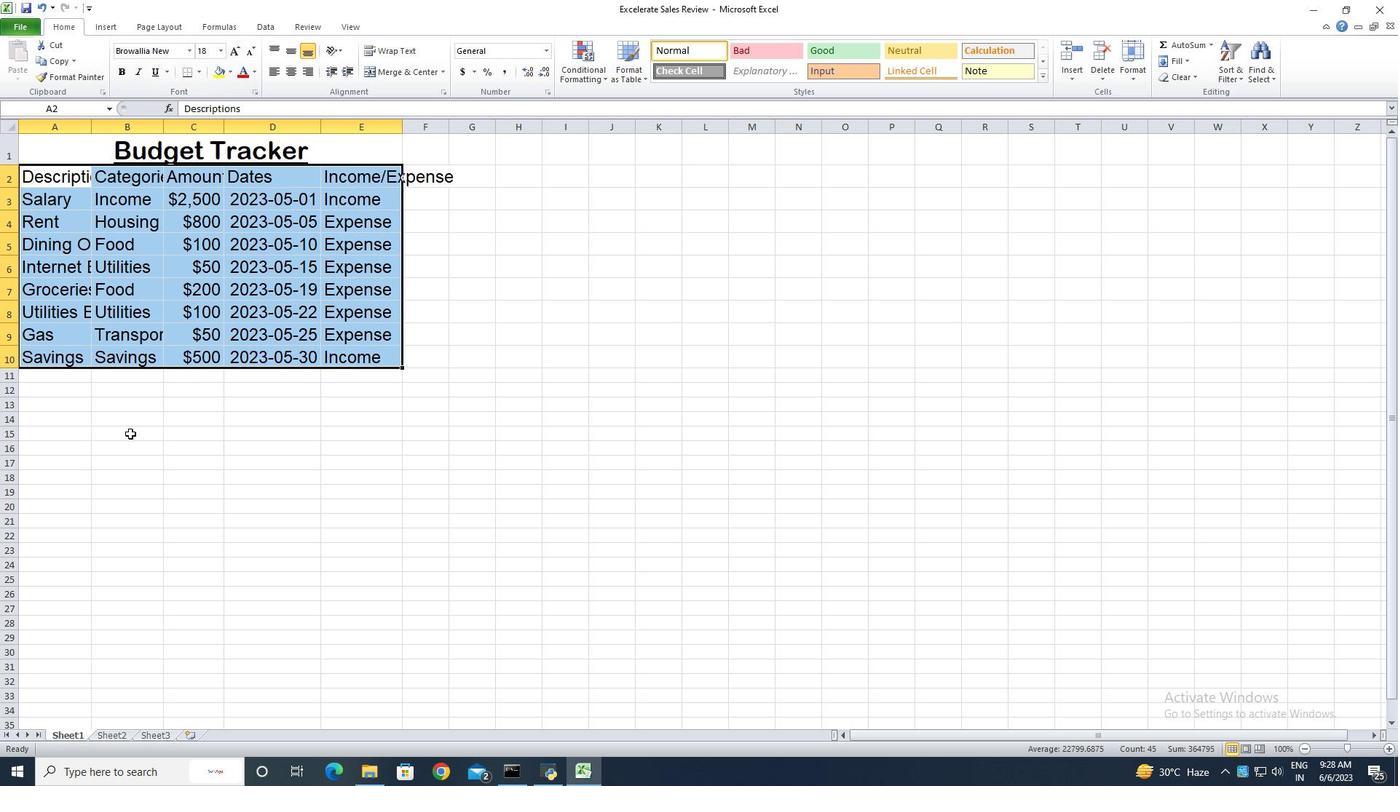 
Action: Mouse moved to (90, 129)
Screenshot: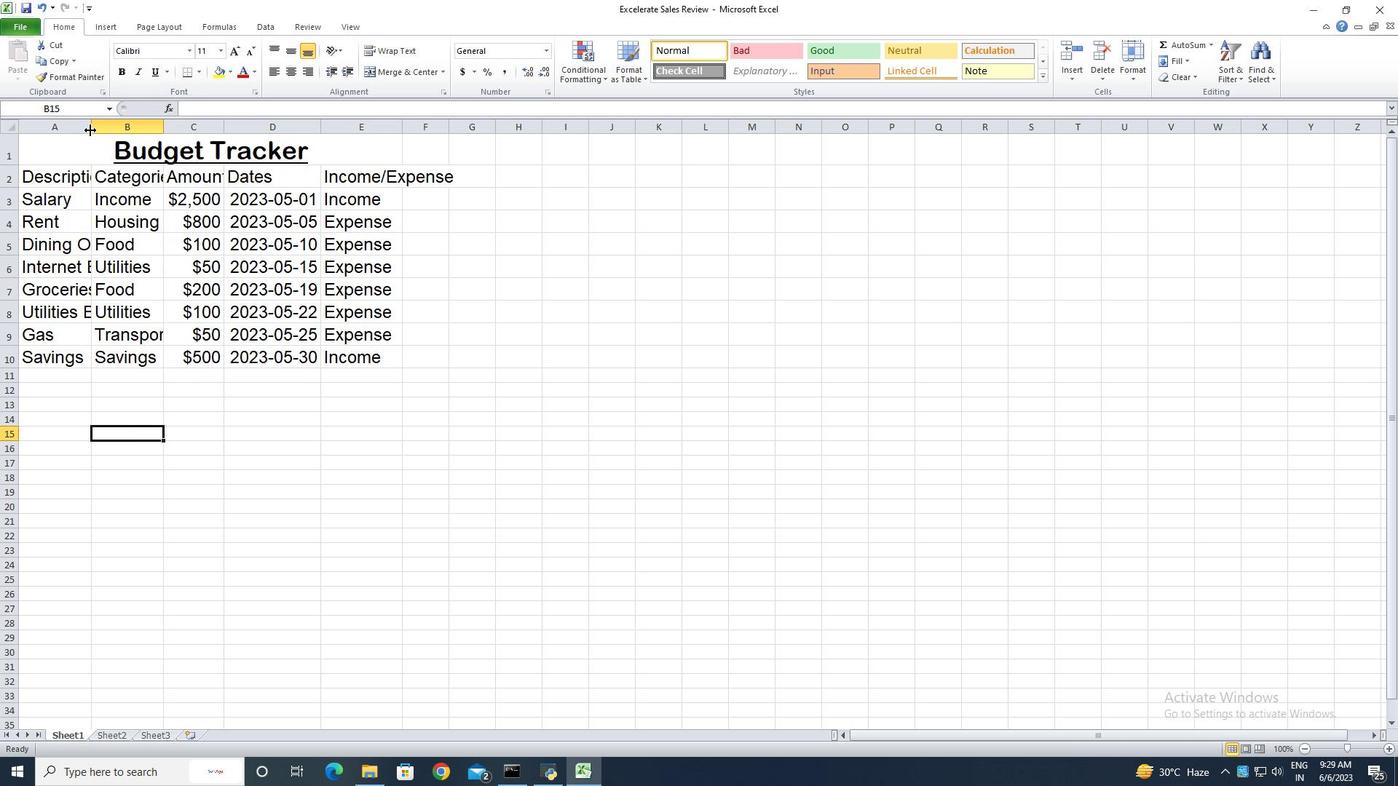 
Action: Mouse pressed left at (90, 129)
Screenshot: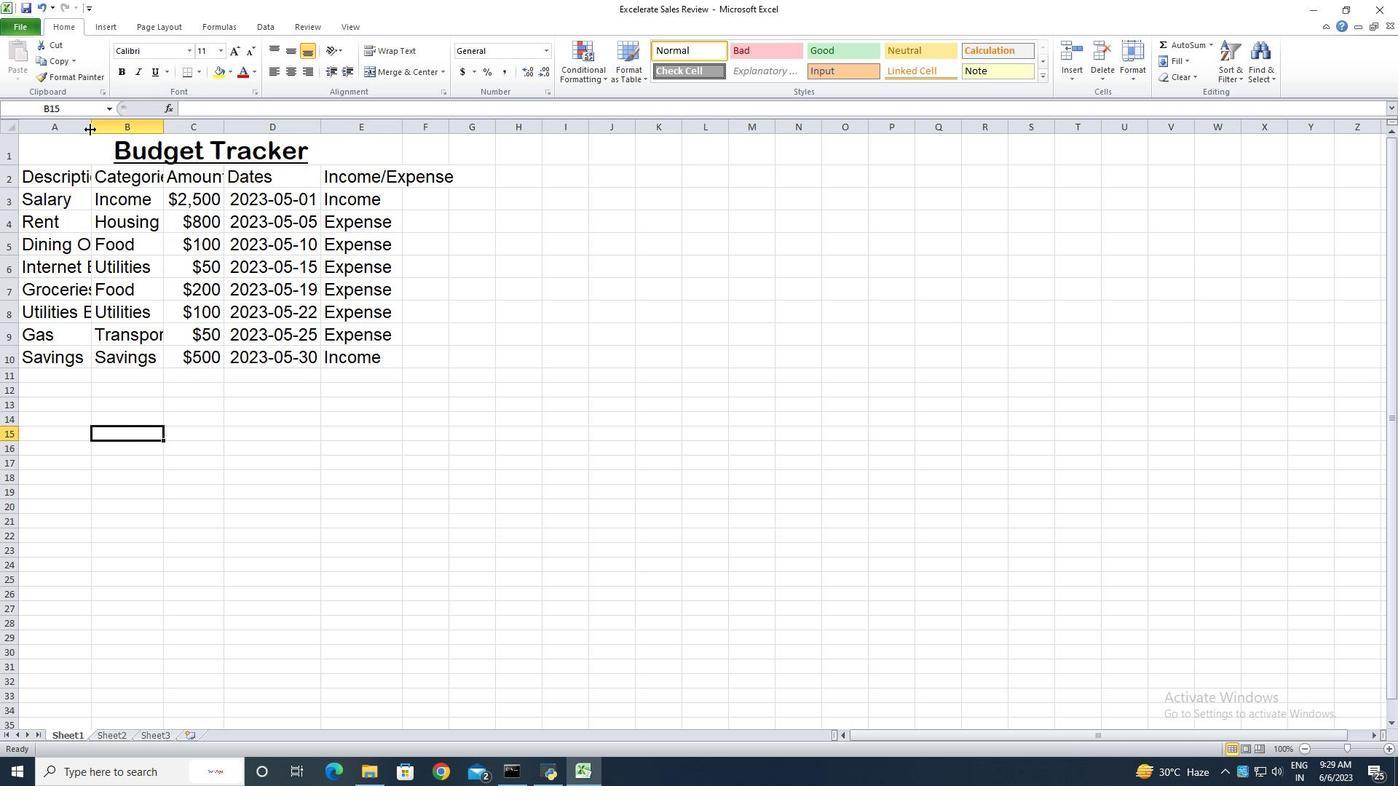 
Action: Mouse pressed left at (90, 129)
Screenshot: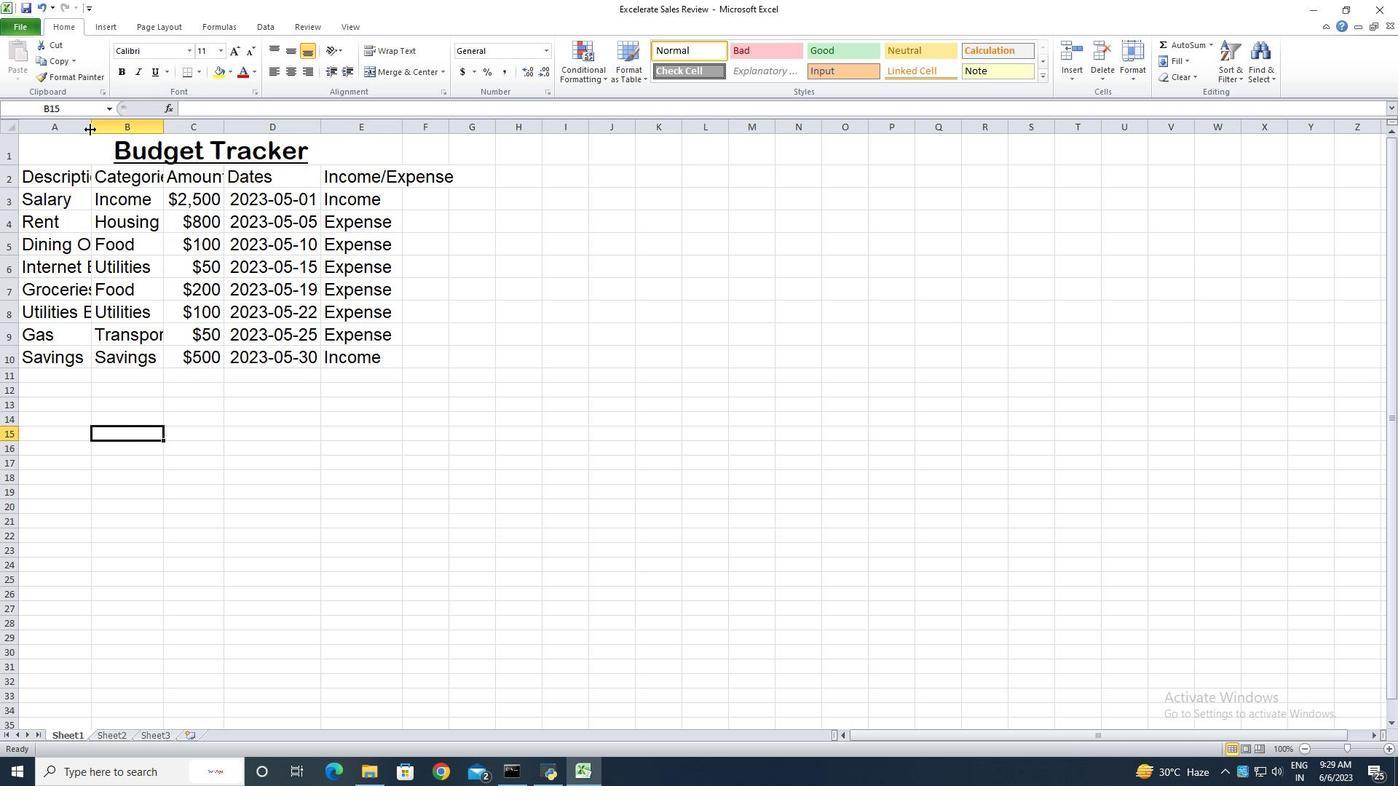
Action: Mouse moved to (195, 128)
Screenshot: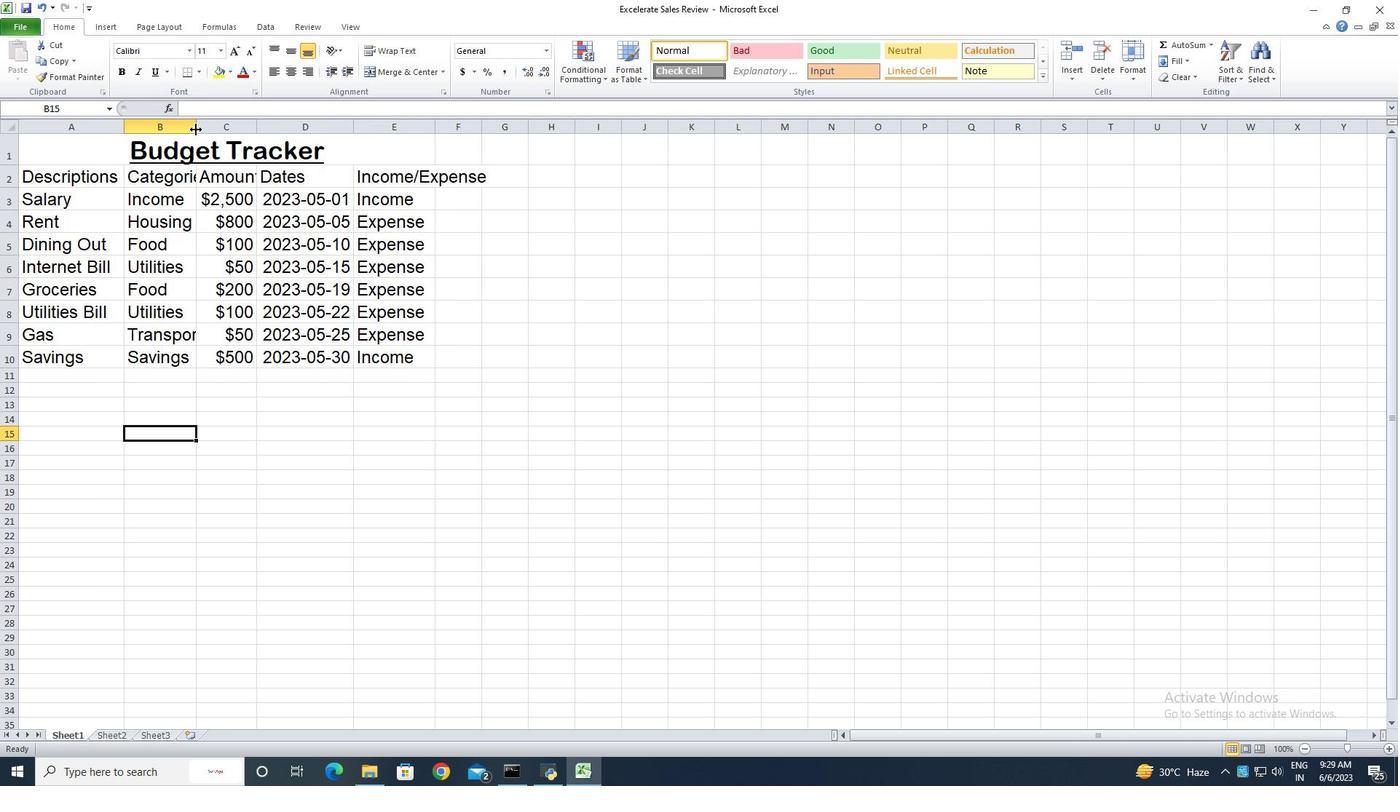 
Action: Mouse pressed left at (195, 128)
Screenshot: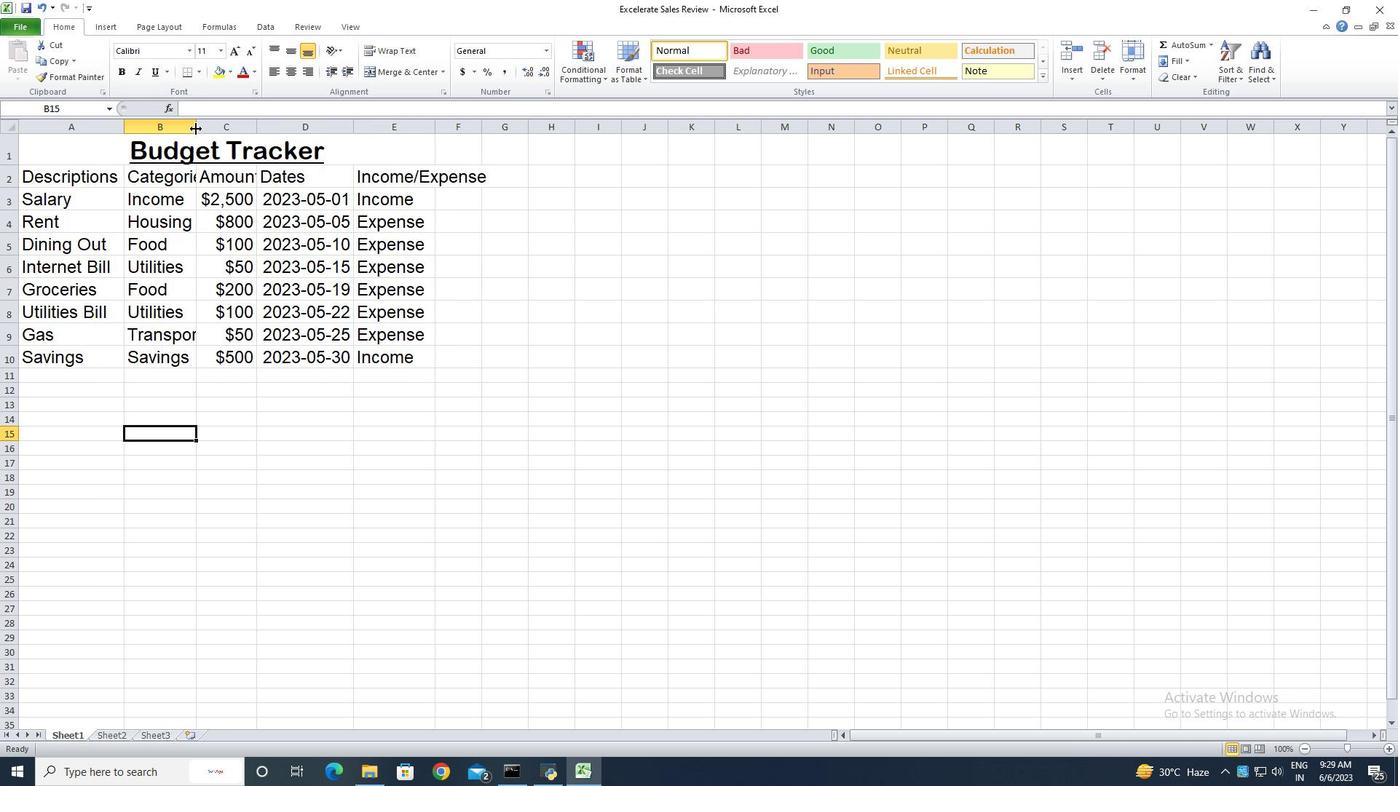 
Action: Mouse pressed left at (195, 128)
Screenshot: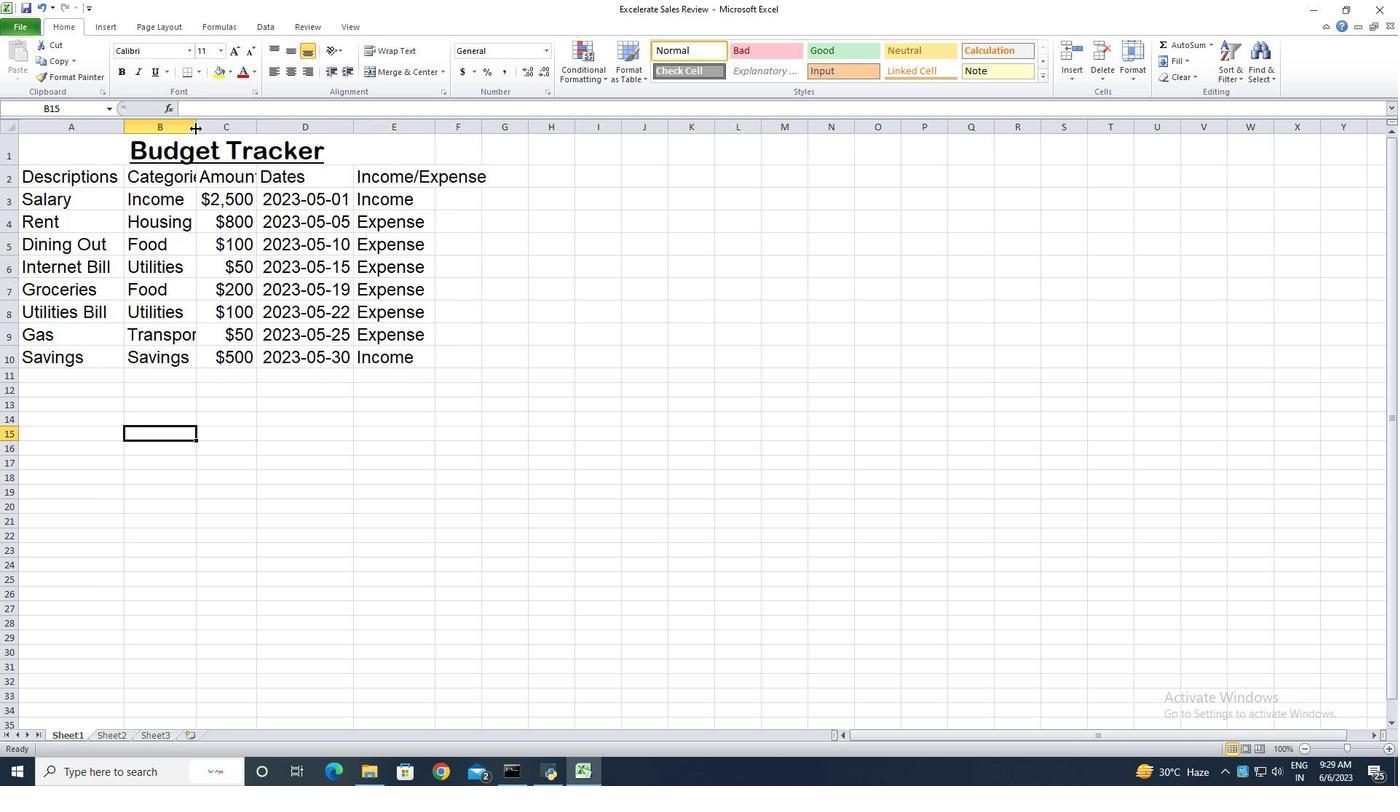 
Action: Mouse moved to (307, 128)
Screenshot: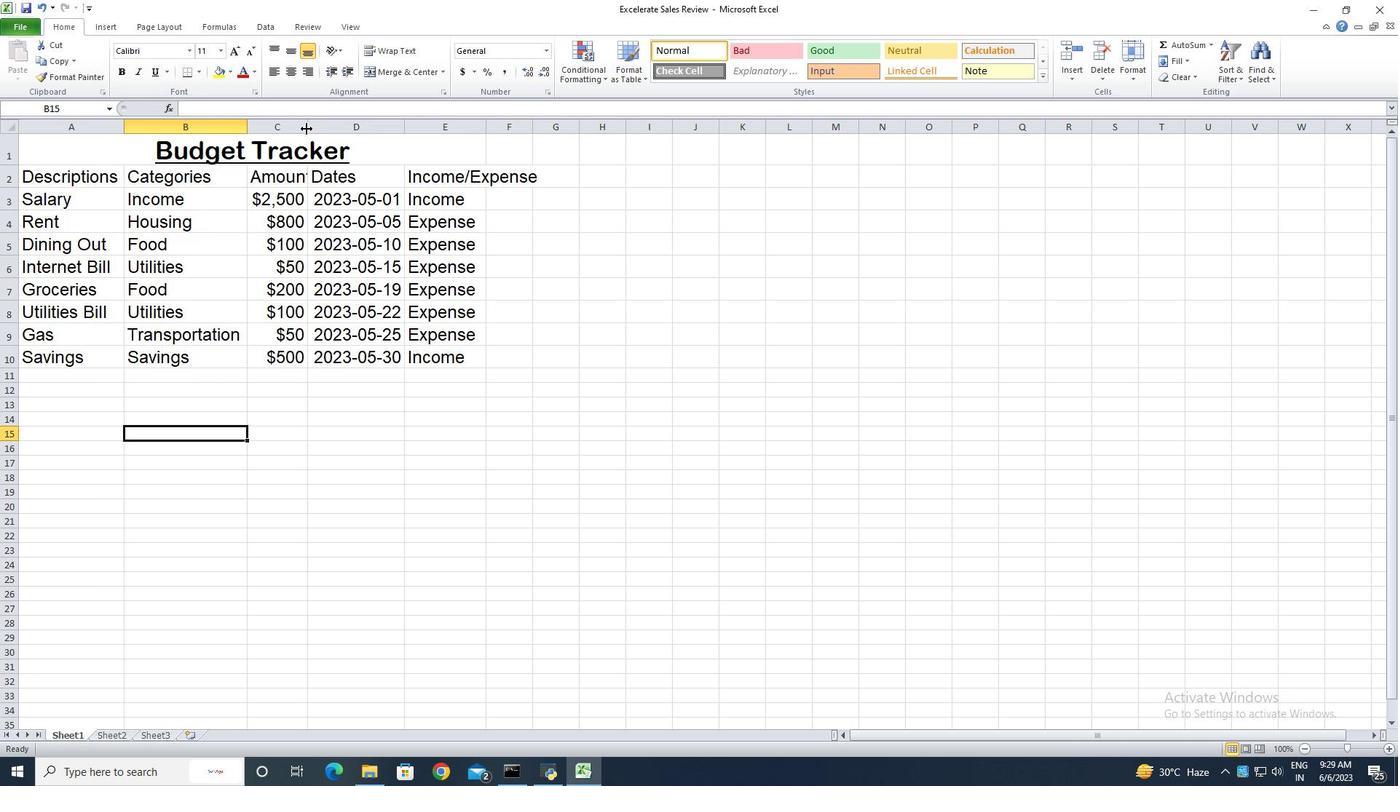 
Action: Mouse pressed left at (307, 128)
Screenshot: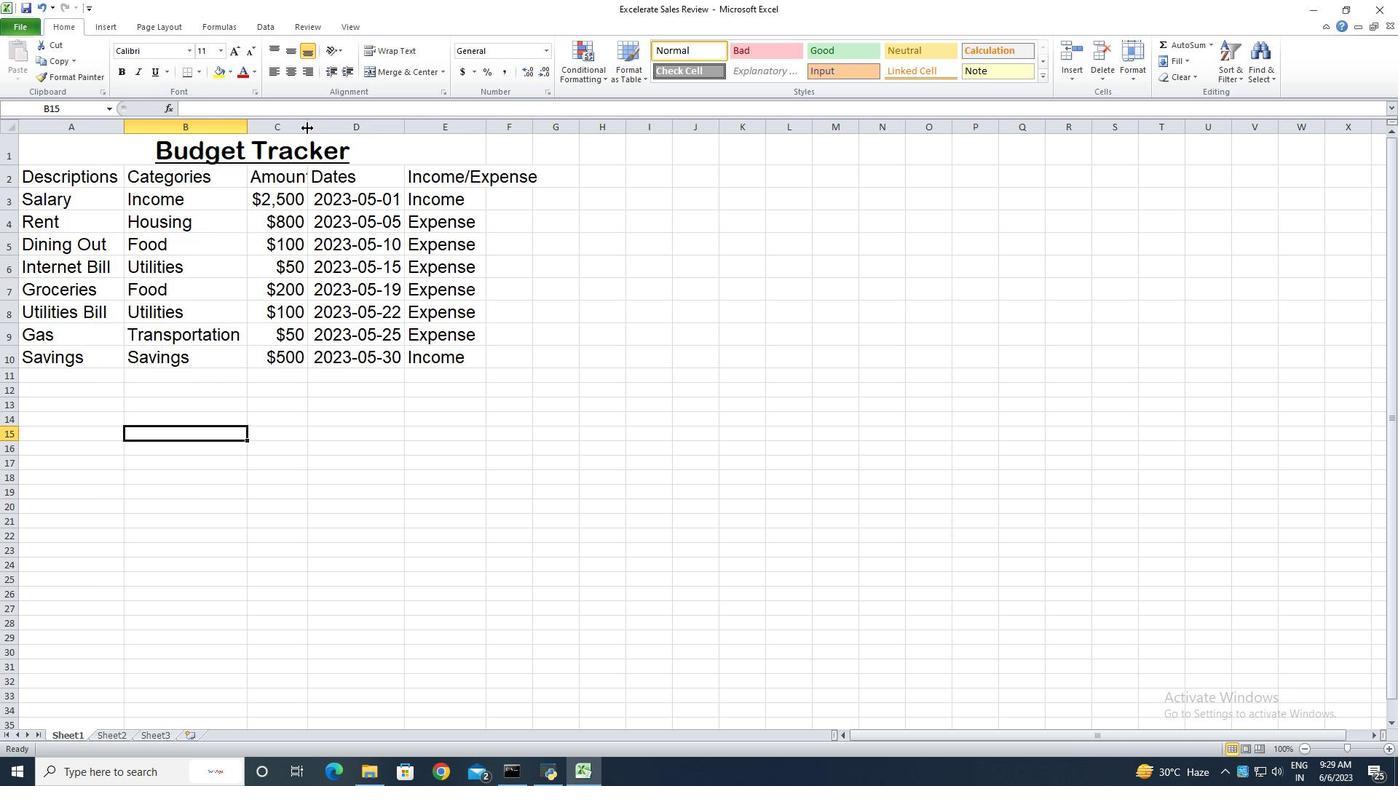 
Action: Mouse pressed left at (307, 128)
Screenshot: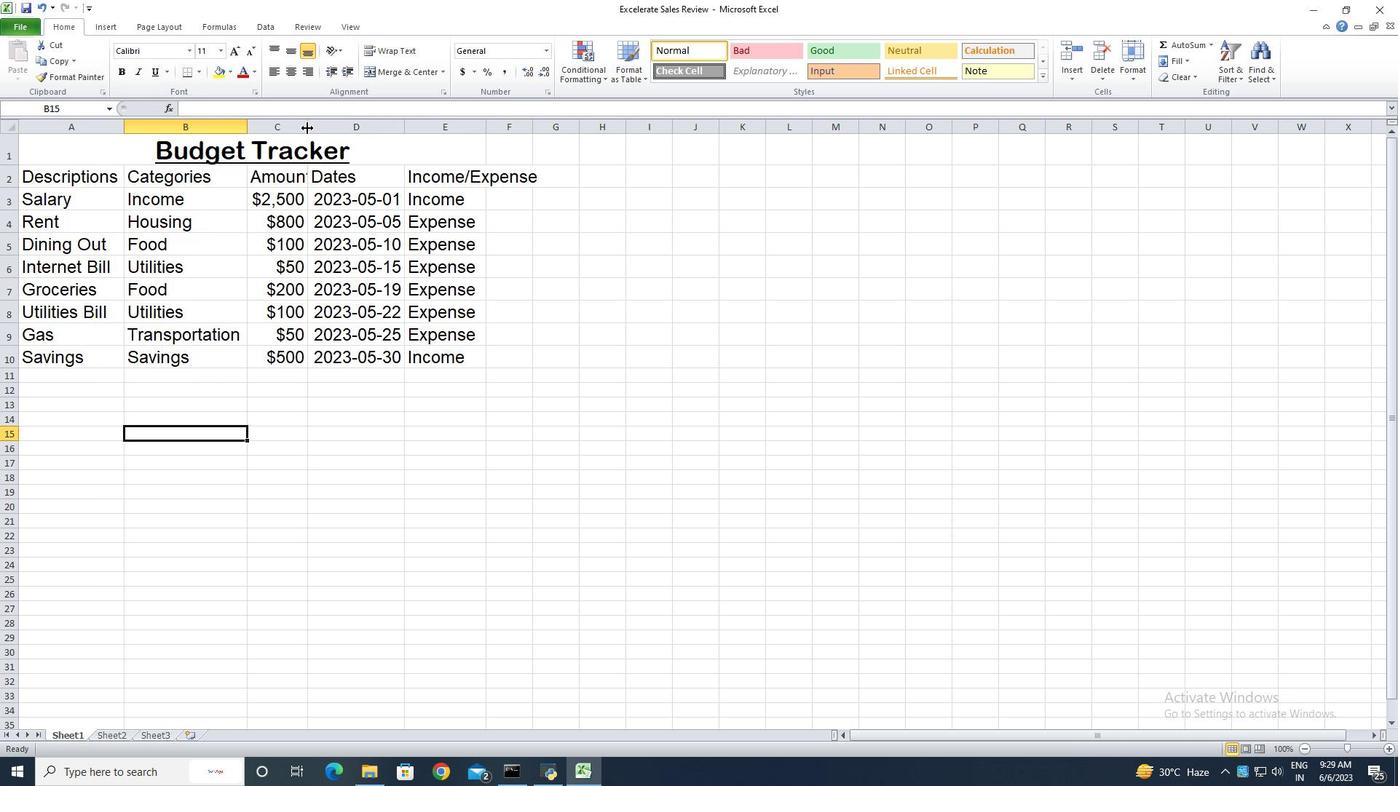 
Action: Mouse moved to (414, 128)
Screenshot: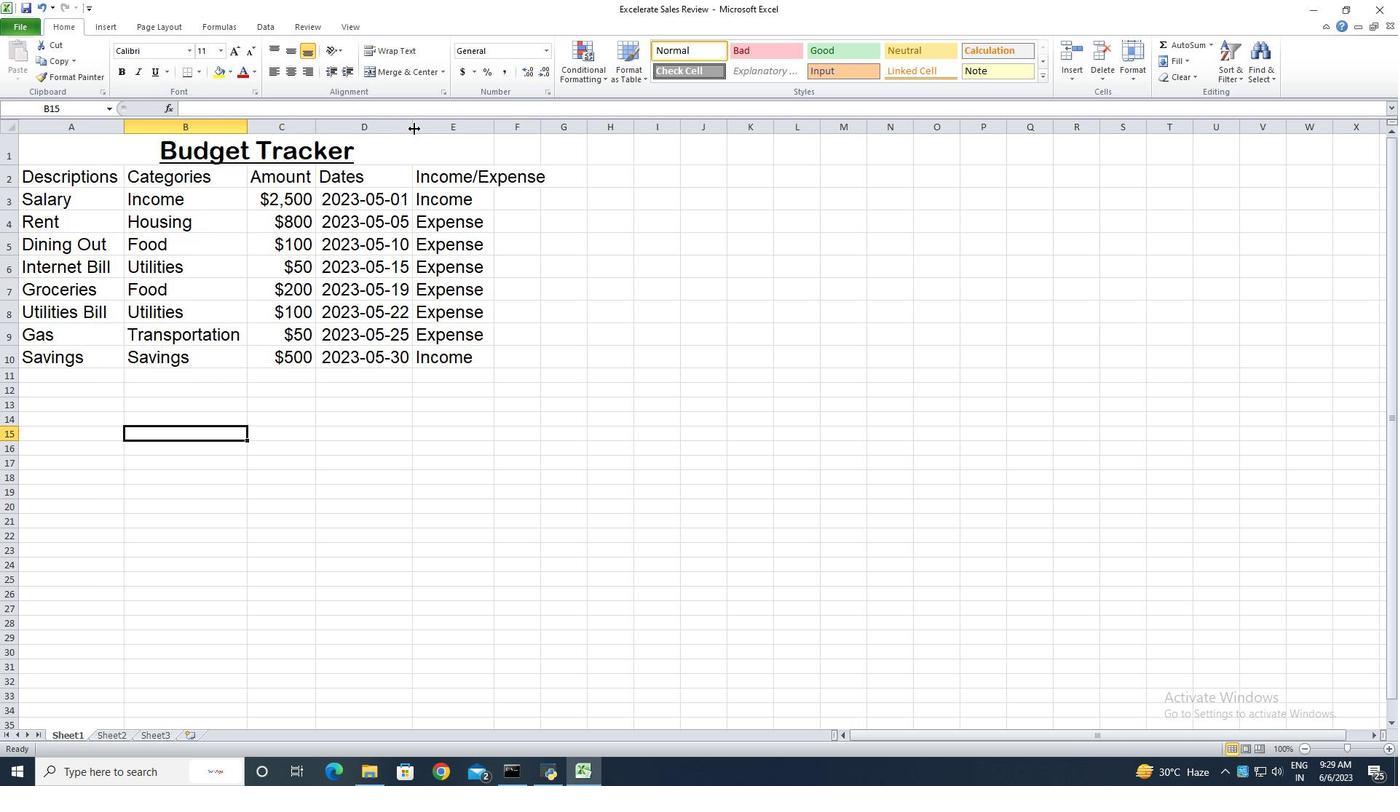 
Action: Mouse pressed left at (414, 128)
Screenshot: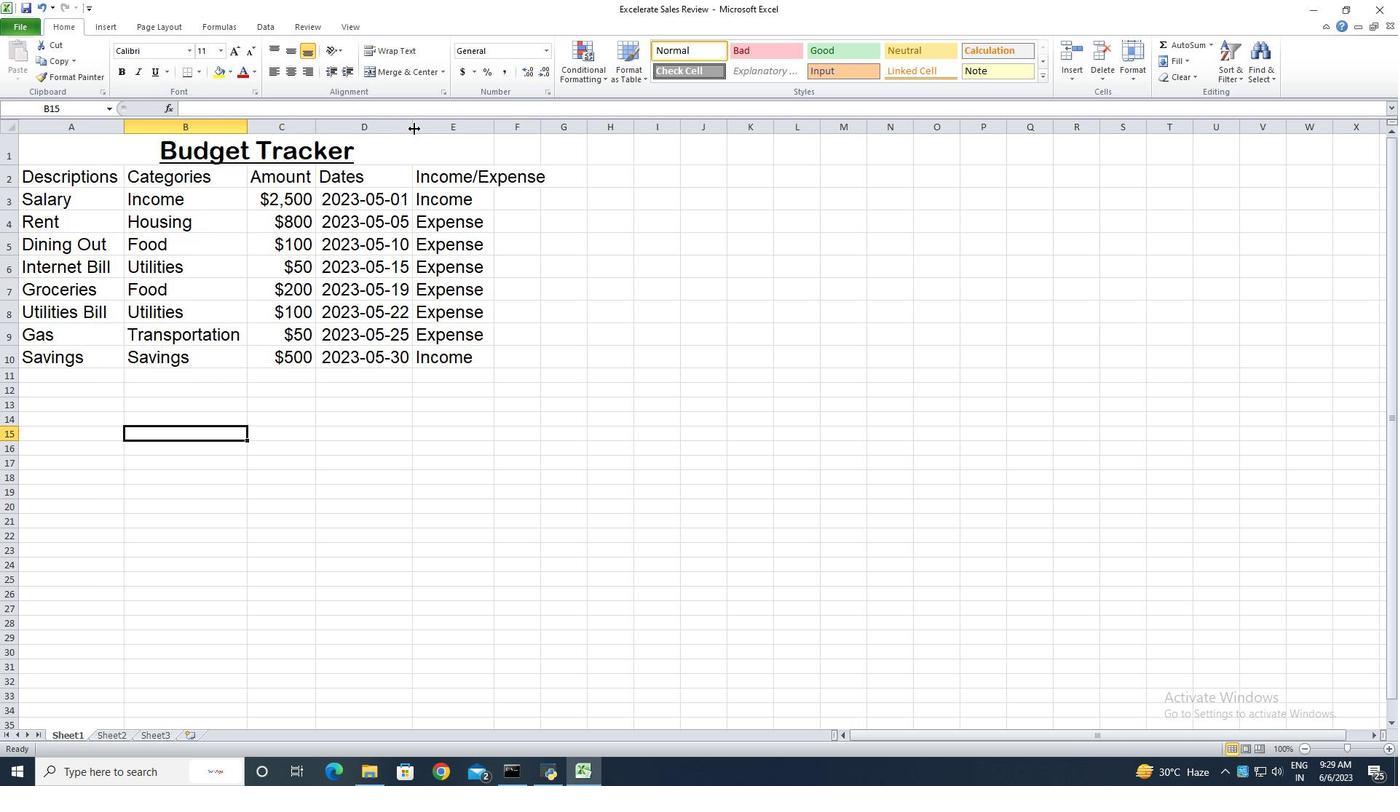 
Action: Mouse pressed left at (414, 128)
Screenshot: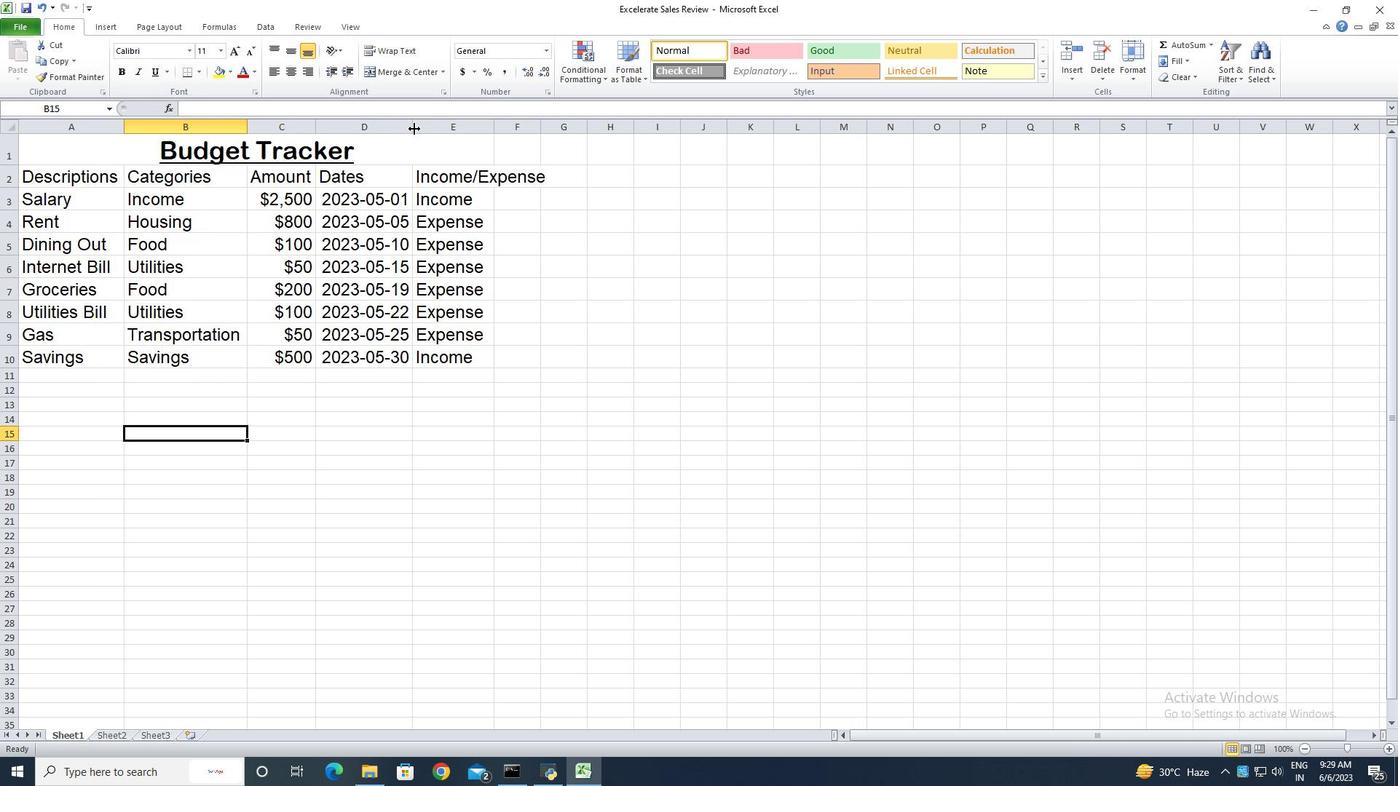 
Action: Mouse moved to (494, 131)
Screenshot: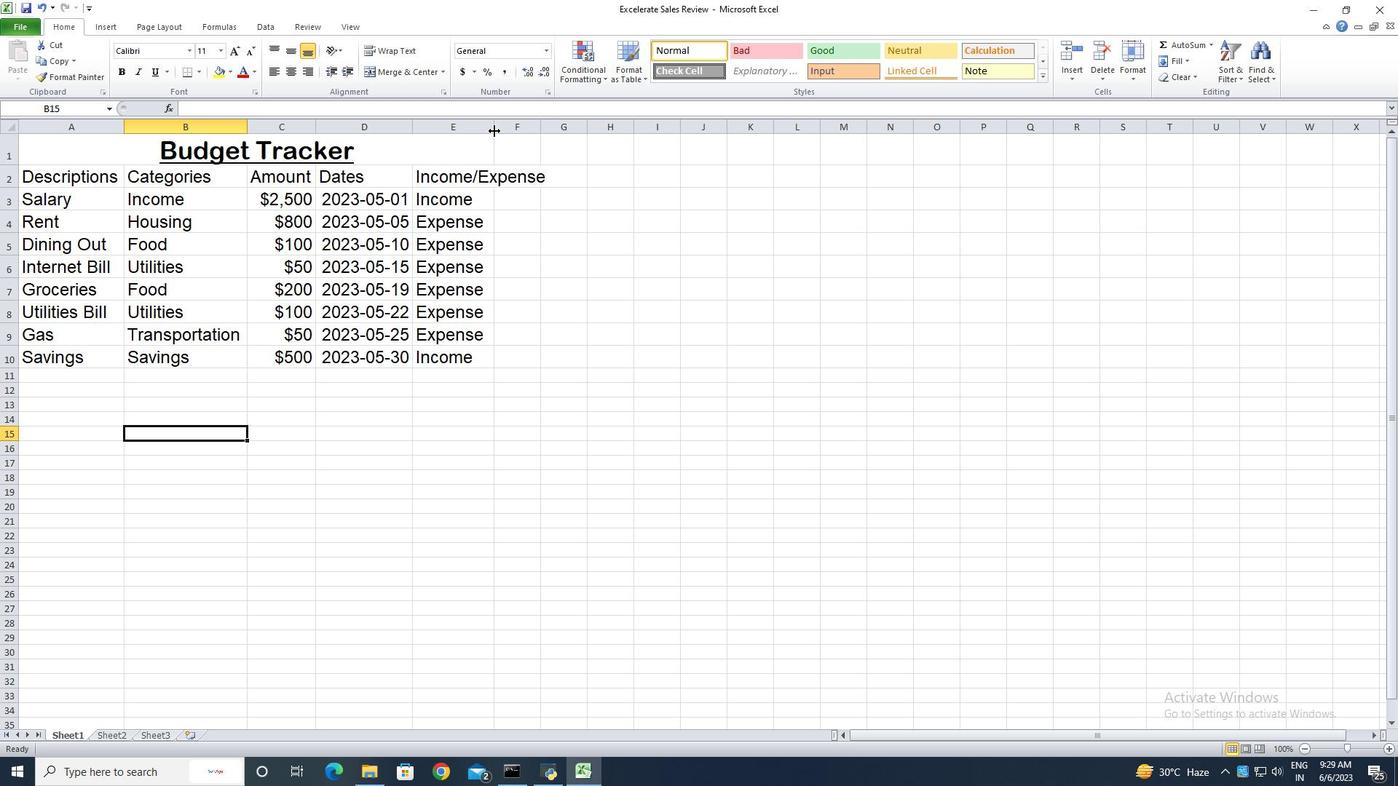 
Action: Mouse pressed left at (494, 131)
Screenshot: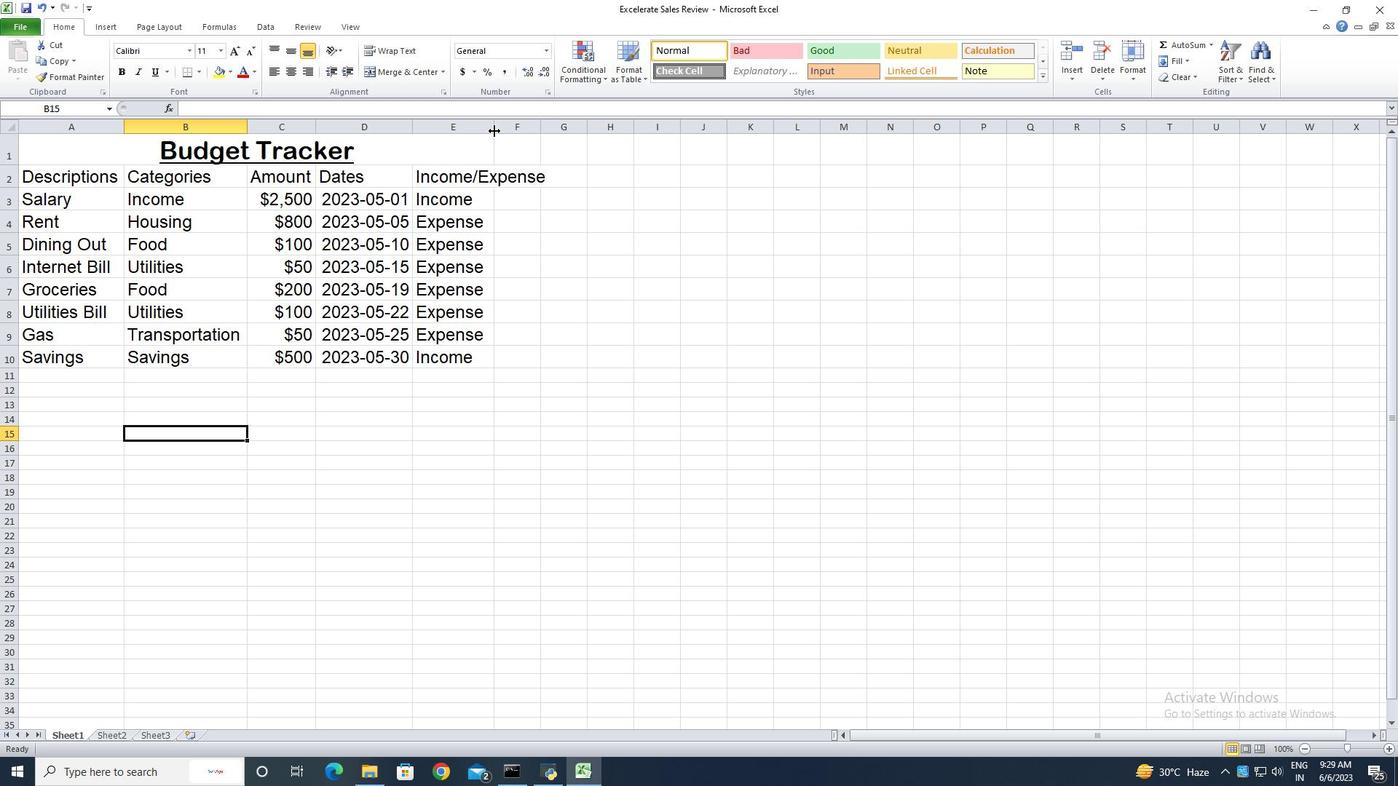 
Action: Mouse pressed left at (494, 131)
Screenshot: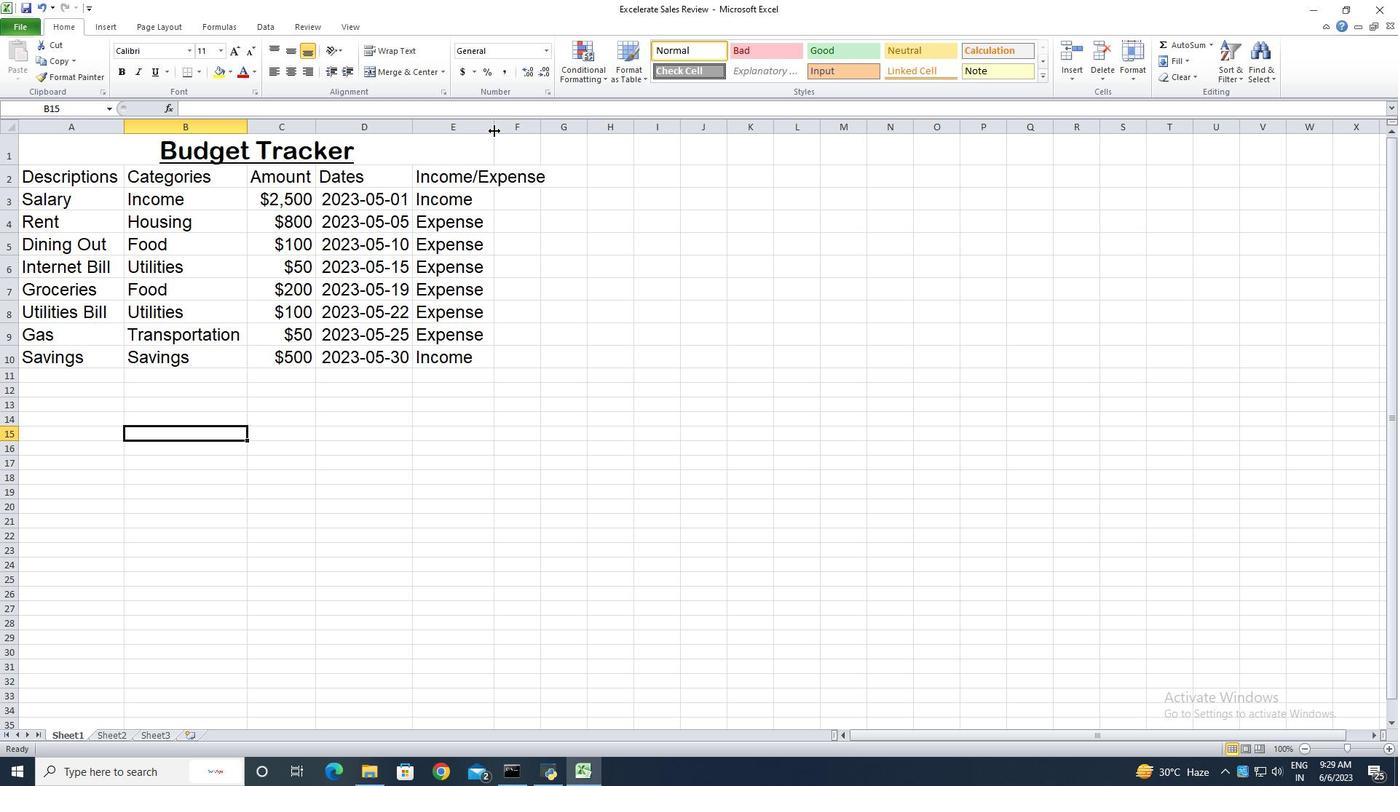 
Action: Mouse moved to (134, 151)
Screenshot: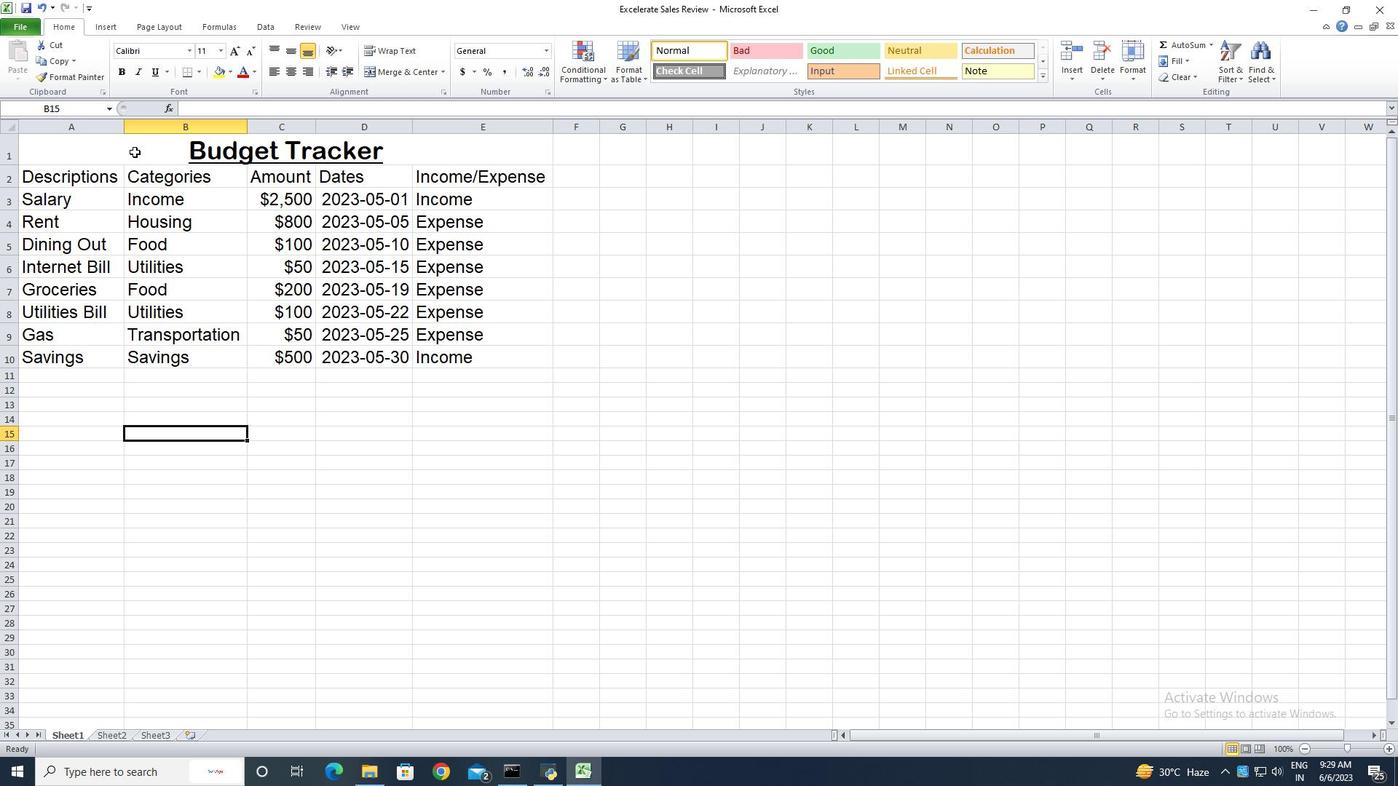 
Action: Mouse pressed left at (134, 151)
Screenshot: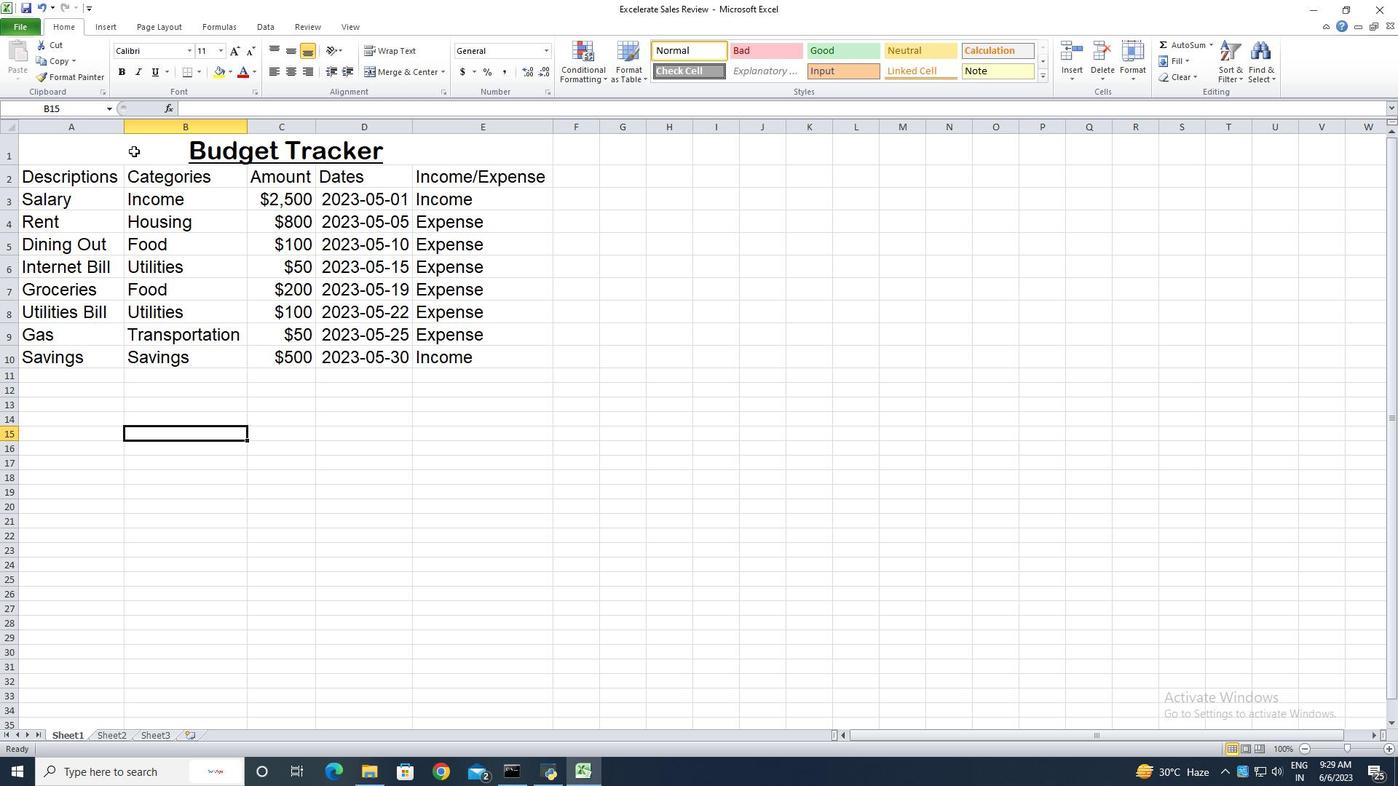
Action: Mouse moved to (289, 43)
Screenshot: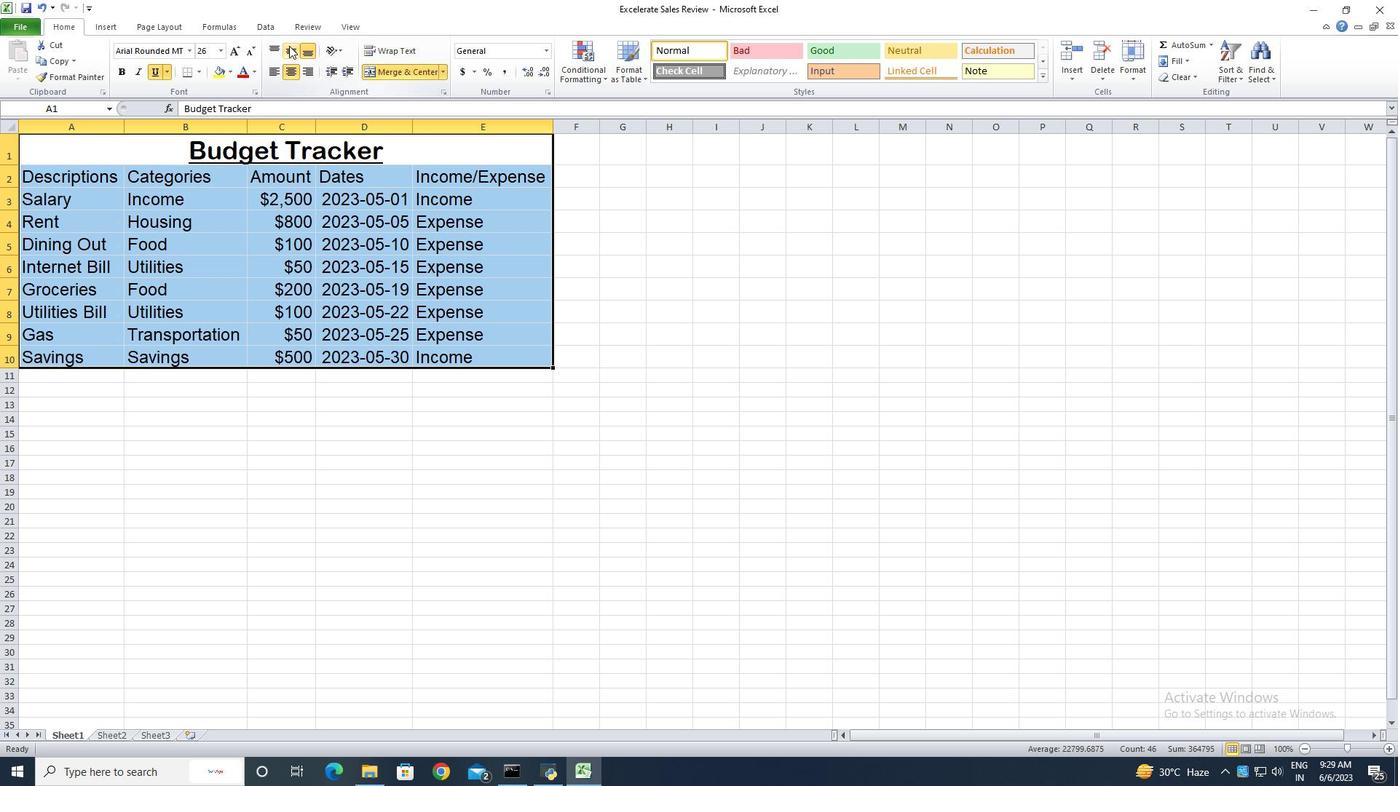 
Action: Mouse pressed left at (289, 43)
Screenshot: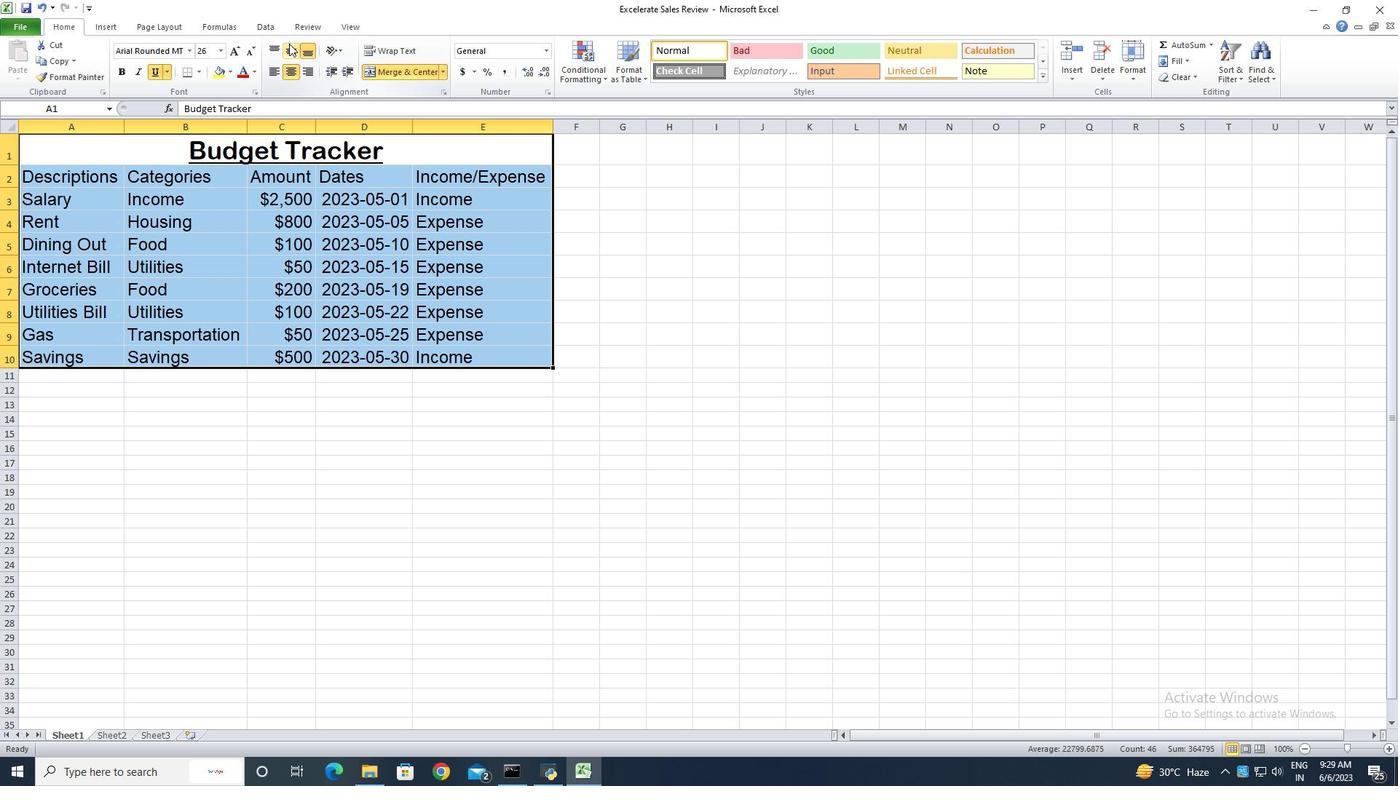 
Action: Mouse moved to (274, 71)
Screenshot: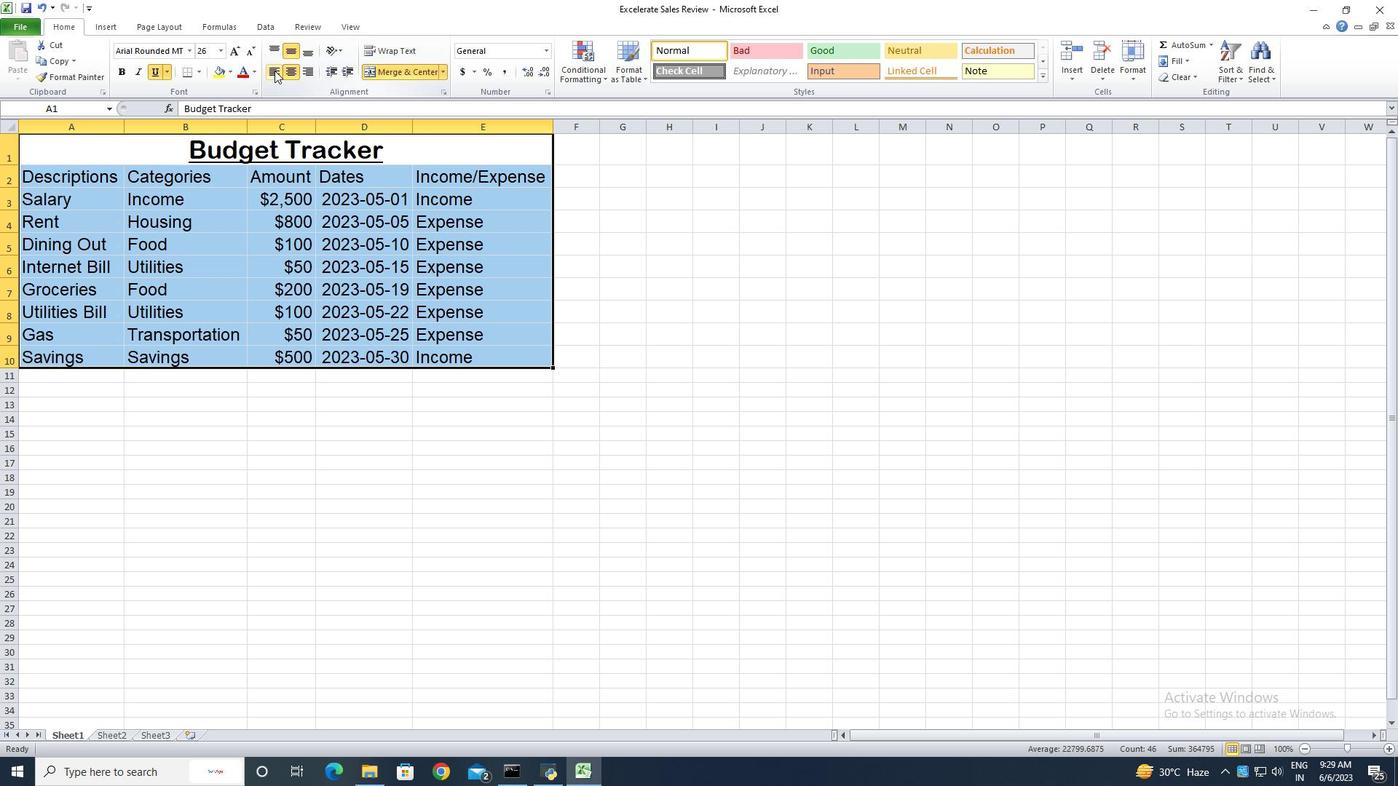 
Action: Mouse pressed left at (274, 71)
Screenshot: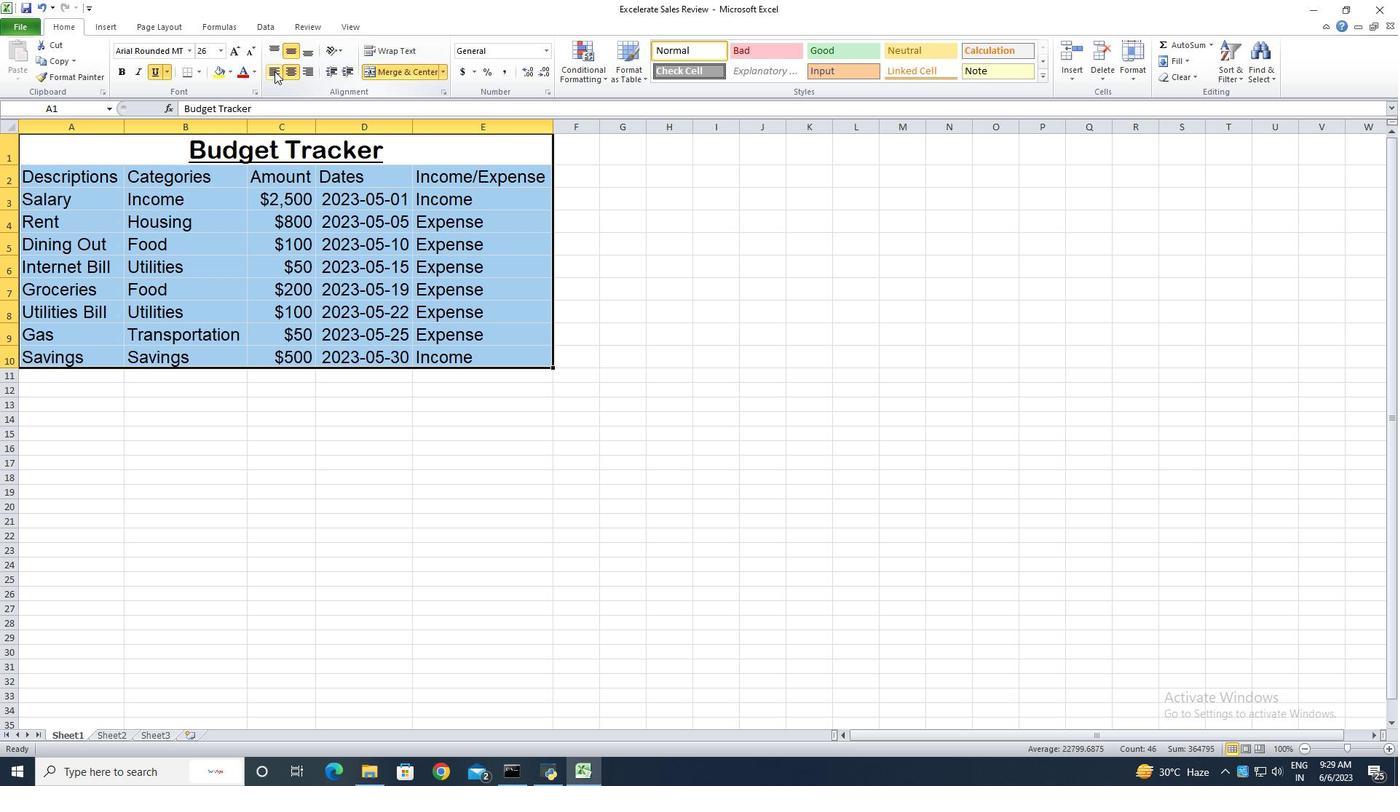 
Action: Mouse moved to (298, 422)
Screenshot: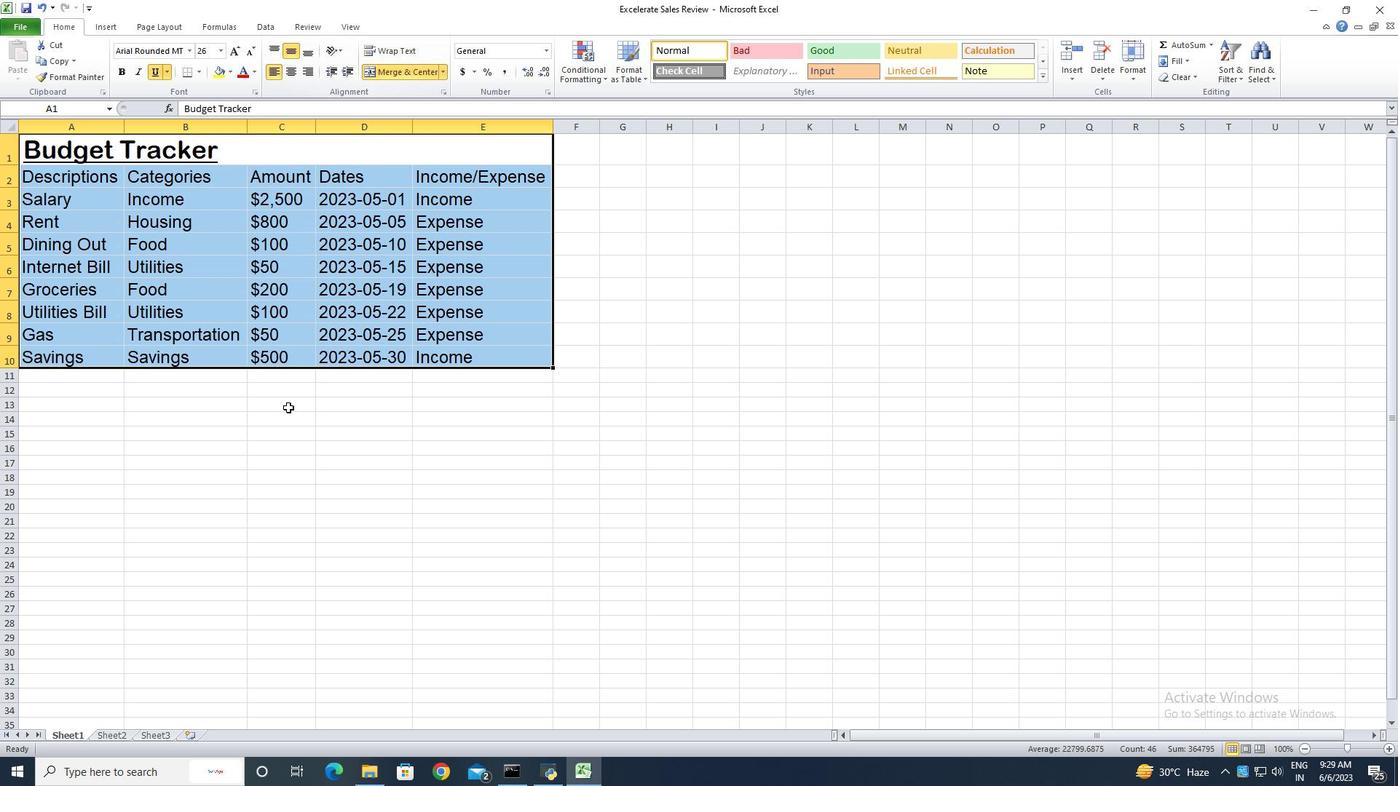 
Action: Mouse pressed left at (298, 422)
Screenshot: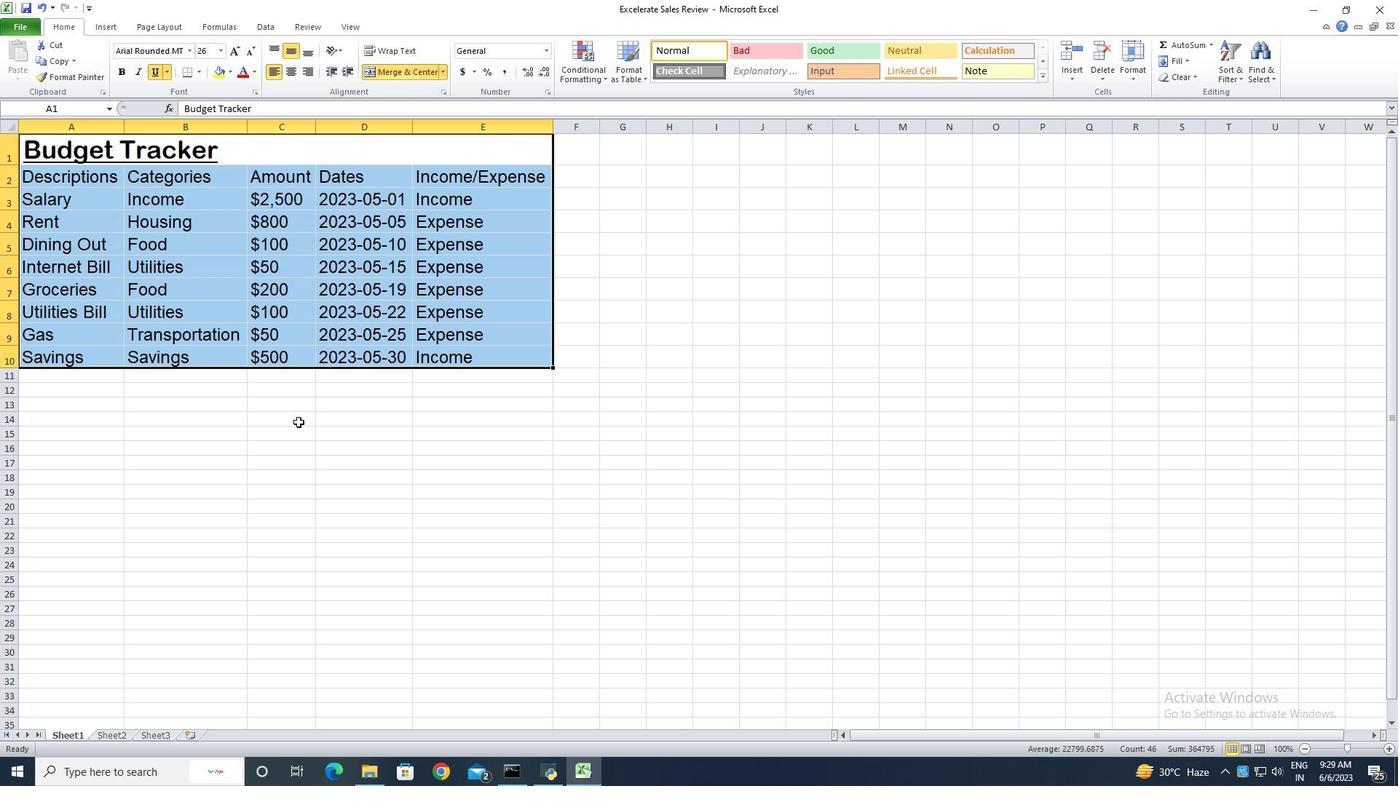 
Action: Key pressed ctrl+S<'\x13'><'\x13'><'\x13'>
Screenshot: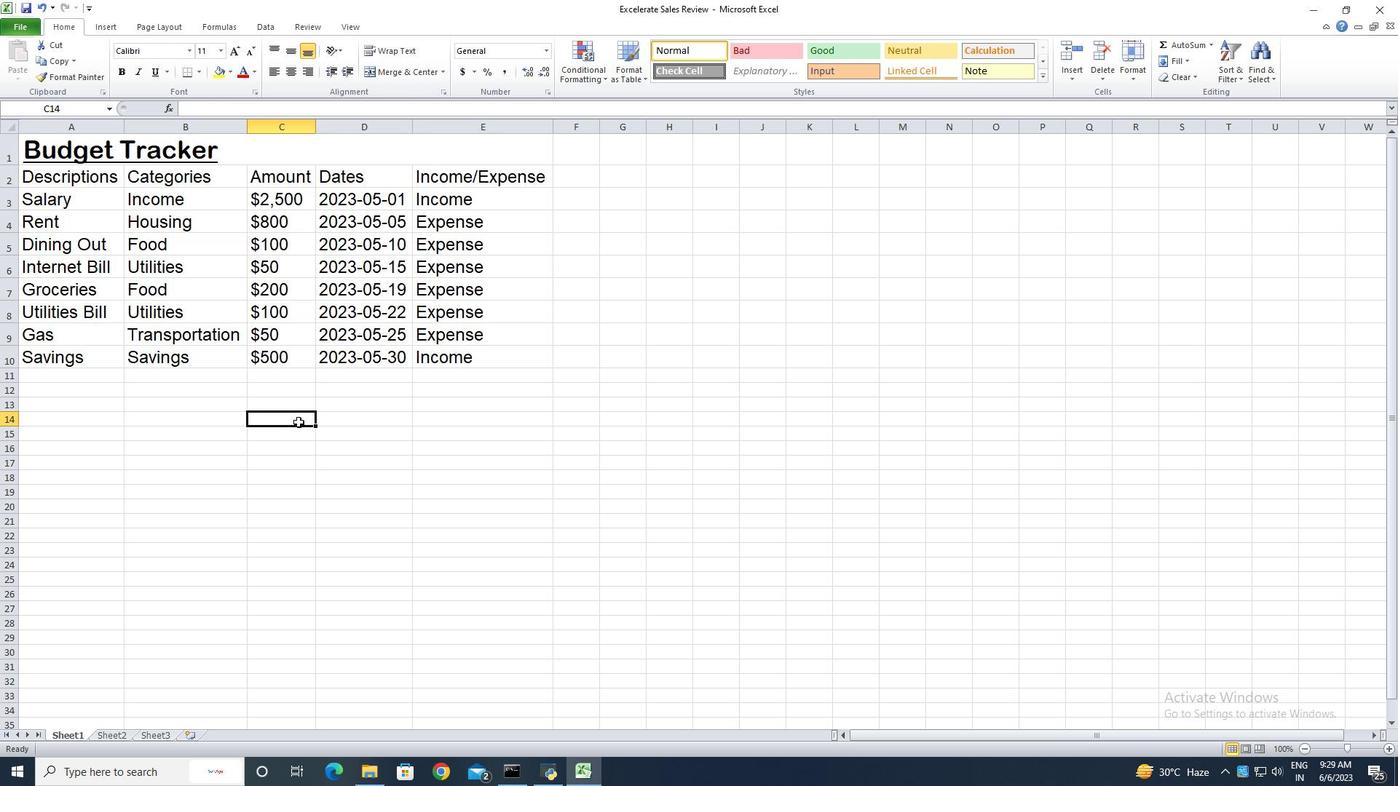 
